 Task: Look for space in Palmarito Tochapán, Mexico from 10th July, 2023 to 15th July, 2023 for 7 adults in price range Rs.10000 to Rs.15000. Place can be entire place or shared room with 4 bedrooms having 7 beds and 4 bathrooms. Property type can be house, flat, guest house. Amenities needed are: wifi, TV, free parkinig on premises, gym, breakfast. Booking option can be shelf check-in. Required host language is English.
Action: Mouse moved to (428, 92)
Screenshot: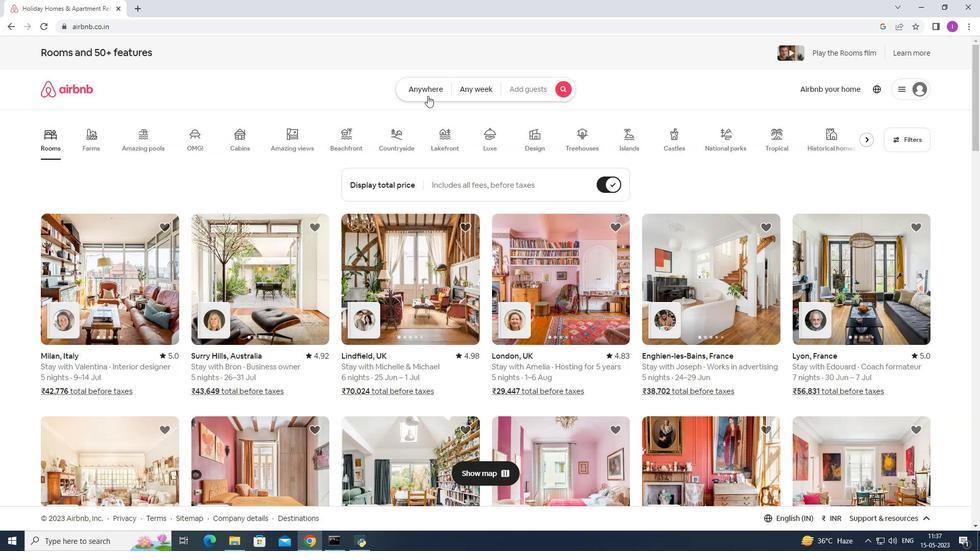 
Action: Mouse pressed left at (428, 92)
Screenshot: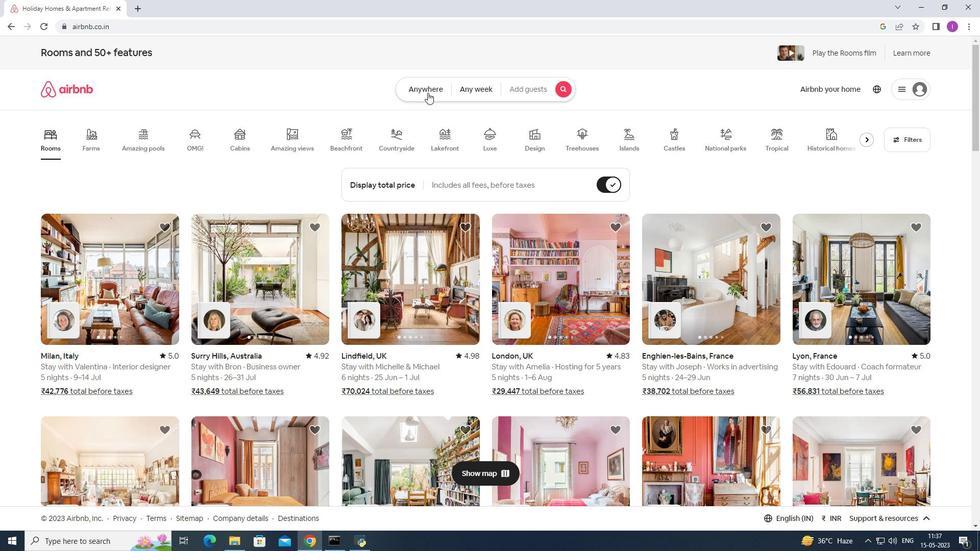 
Action: Mouse moved to (333, 130)
Screenshot: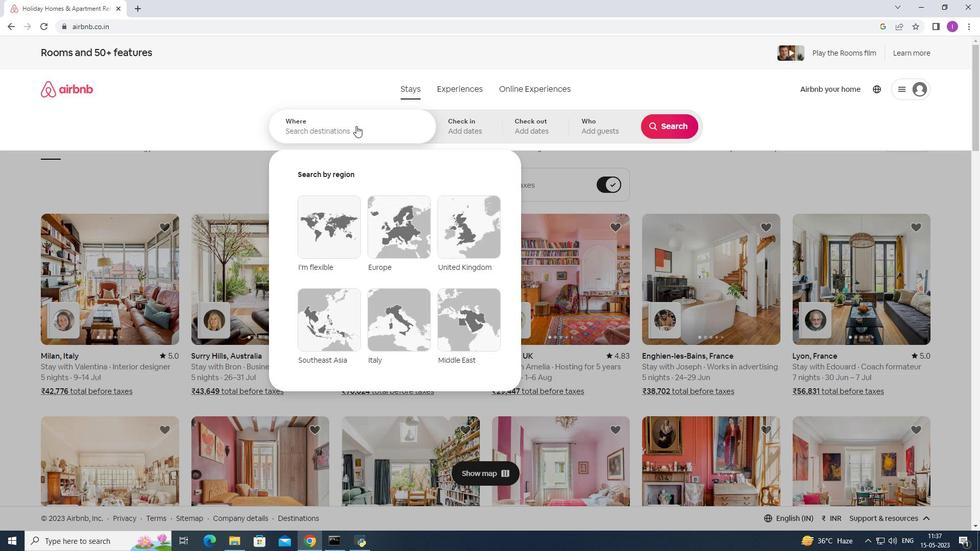 
Action: Mouse pressed left at (333, 130)
Screenshot: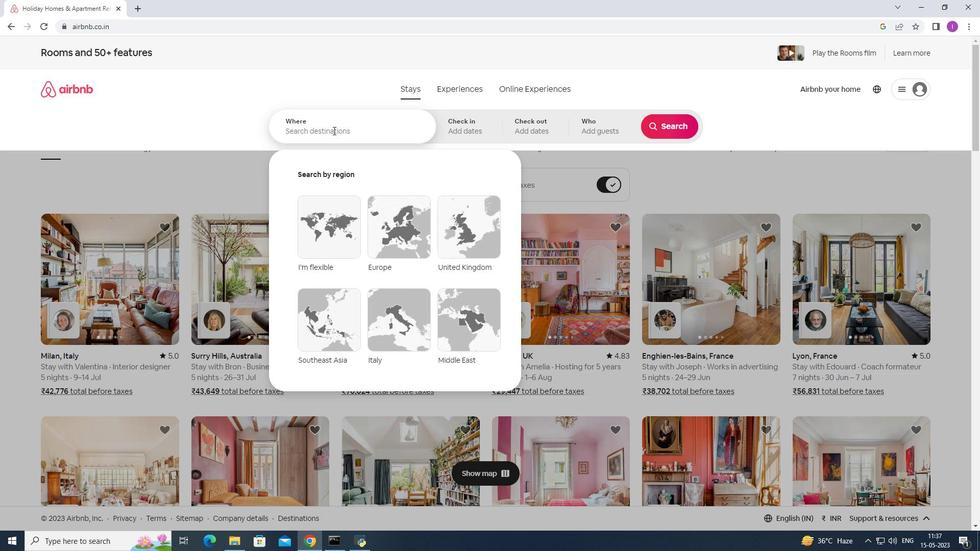 
Action: Key pressed <Key.shift>Palmarito<Key.space><Key.shift>Tochapan,<Key.shift>Maxico
Screenshot: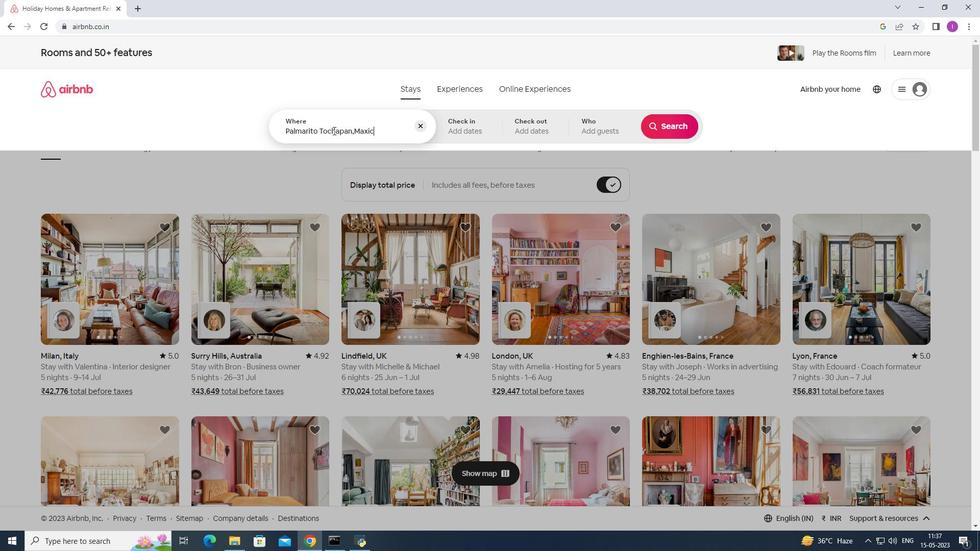 
Action: Mouse moved to (491, 125)
Screenshot: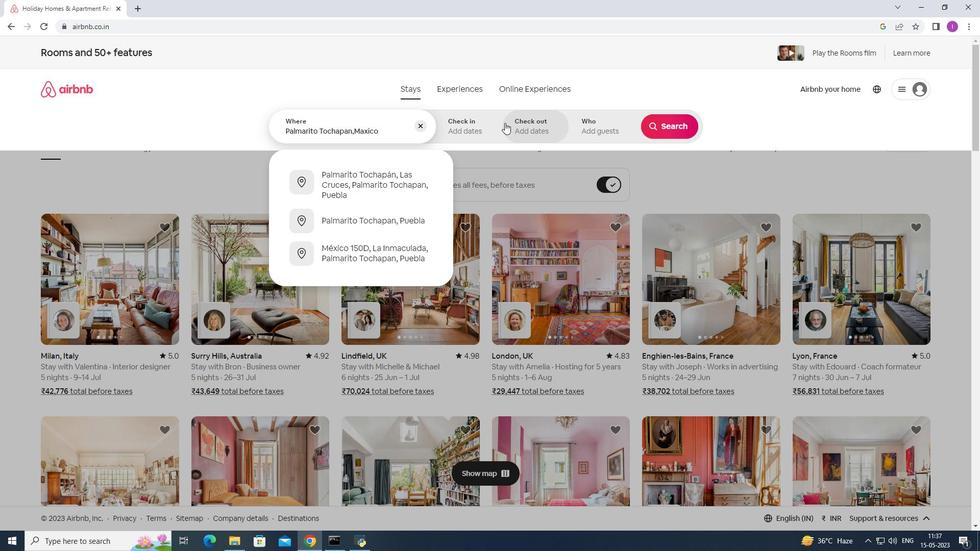 
Action: Mouse pressed left at (491, 125)
Screenshot: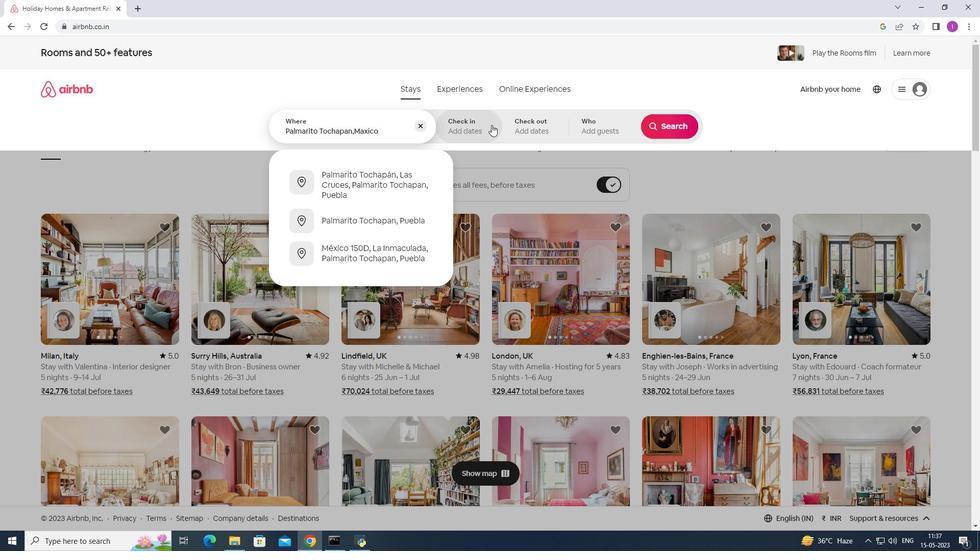 
Action: Mouse moved to (666, 200)
Screenshot: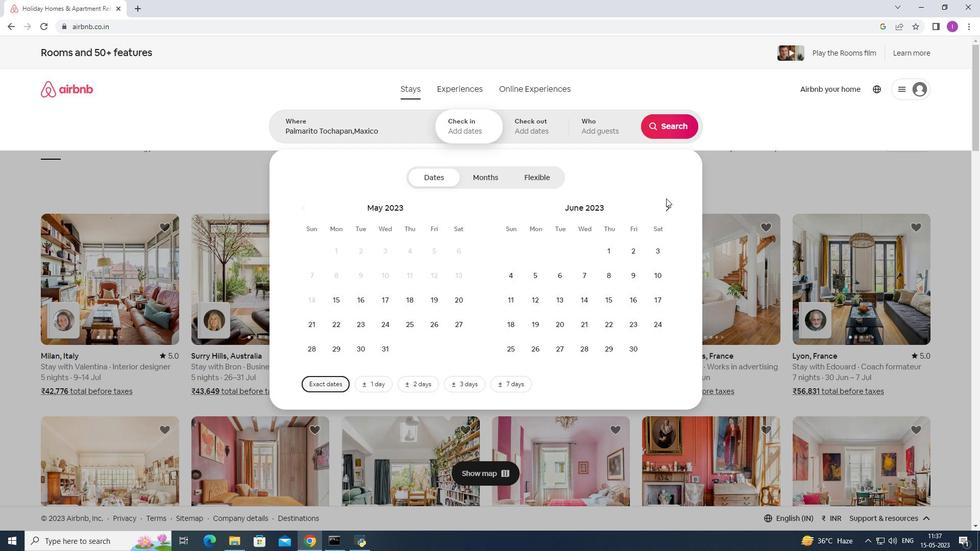 
Action: Mouse pressed left at (666, 200)
Screenshot: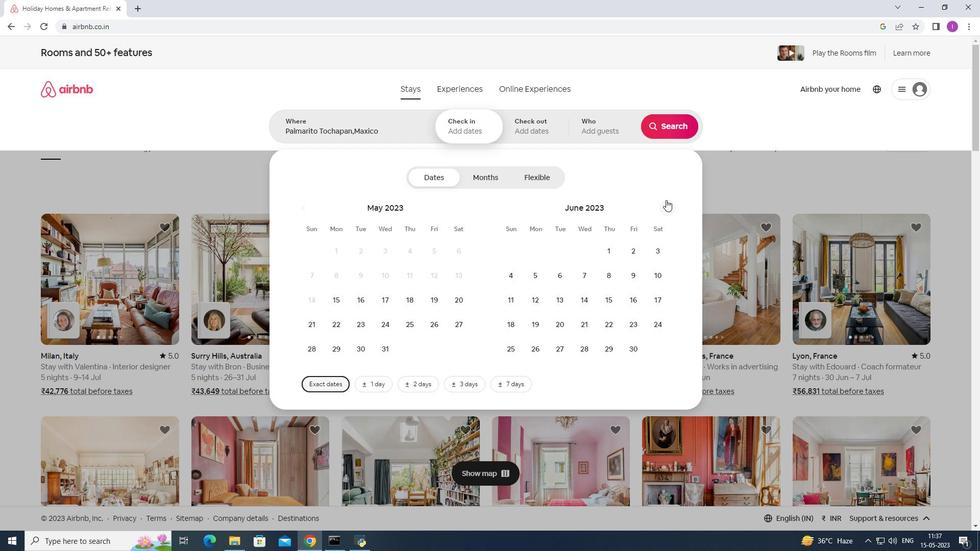 
Action: Mouse pressed left at (666, 200)
Screenshot: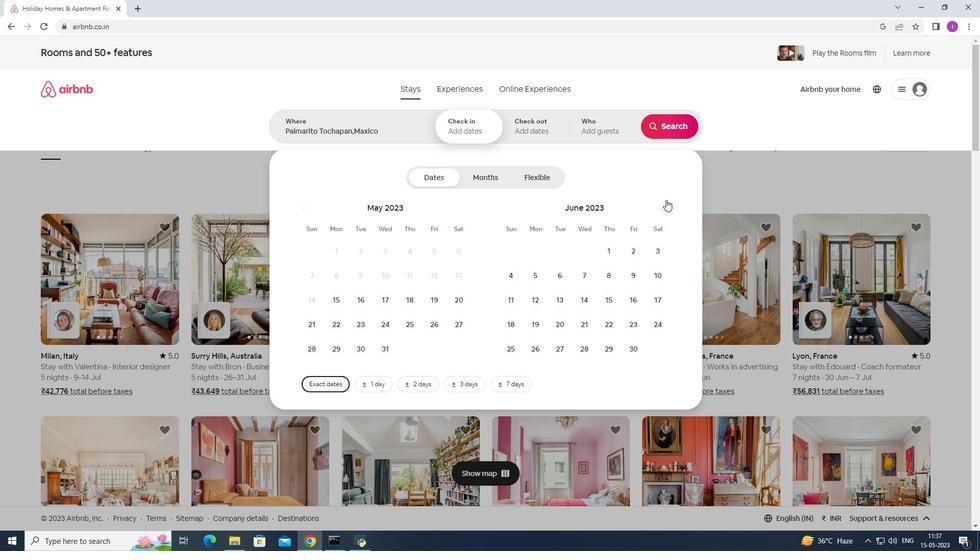 
Action: Mouse pressed left at (666, 200)
Screenshot: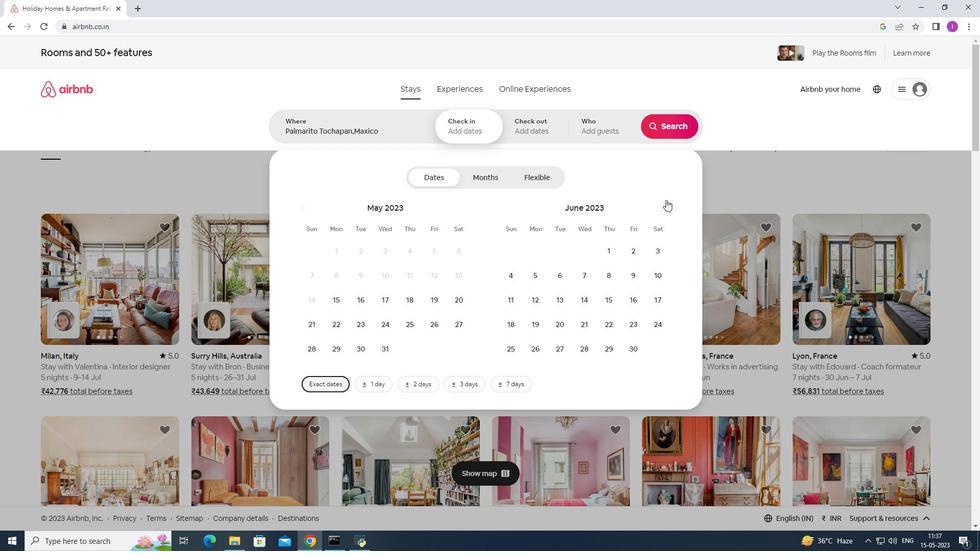 
Action: Mouse moved to (664, 210)
Screenshot: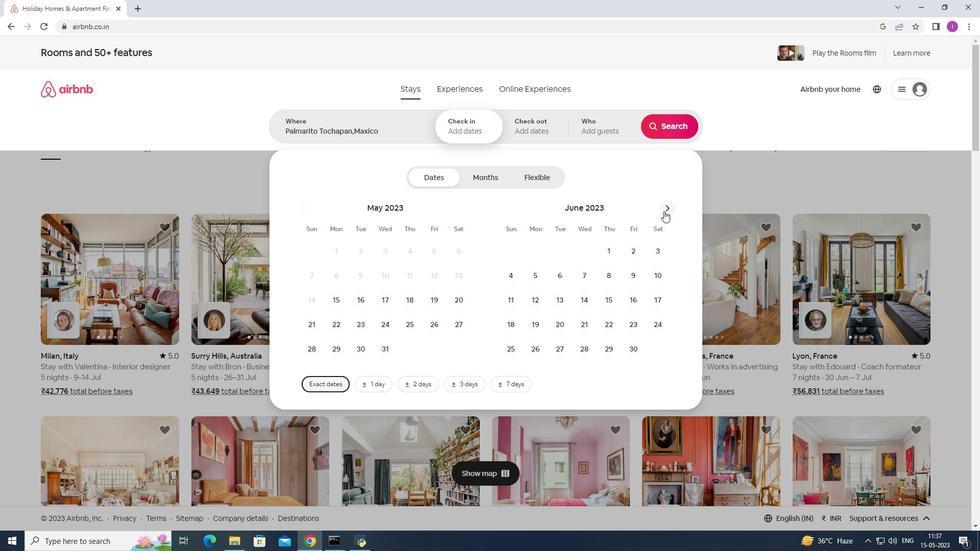 
Action: Mouse pressed left at (664, 210)
Screenshot: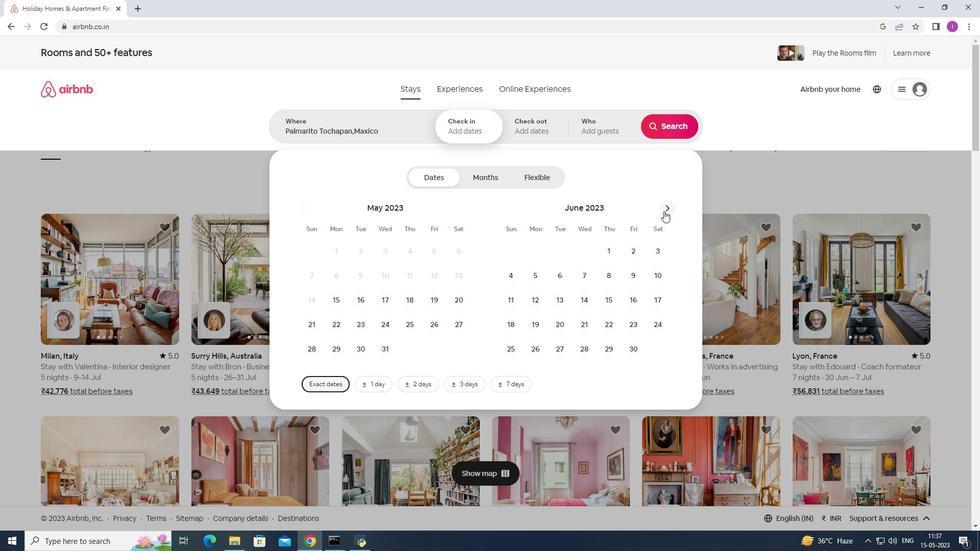 
Action: Mouse moved to (524, 295)
Screenshot: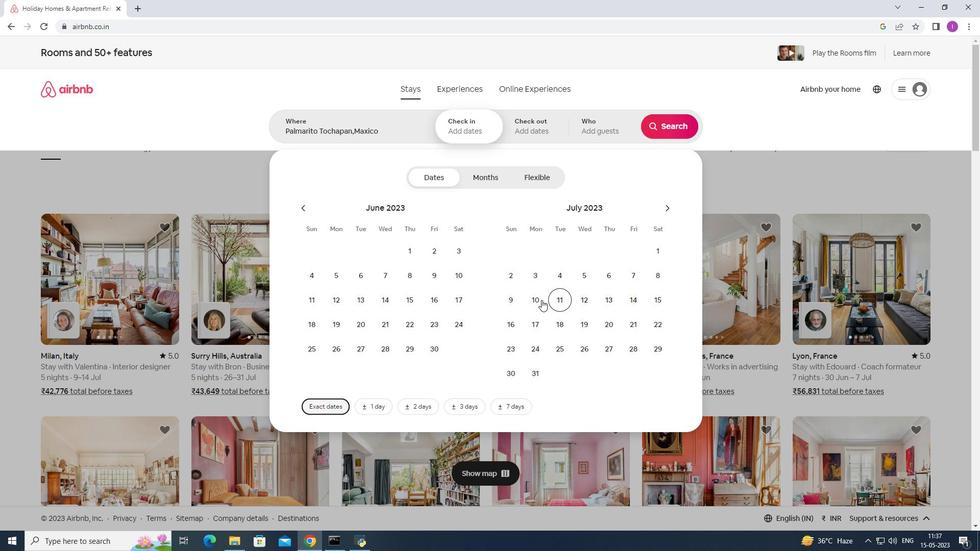
Action: Mouse pressed left at (524, 295)
Screenshot: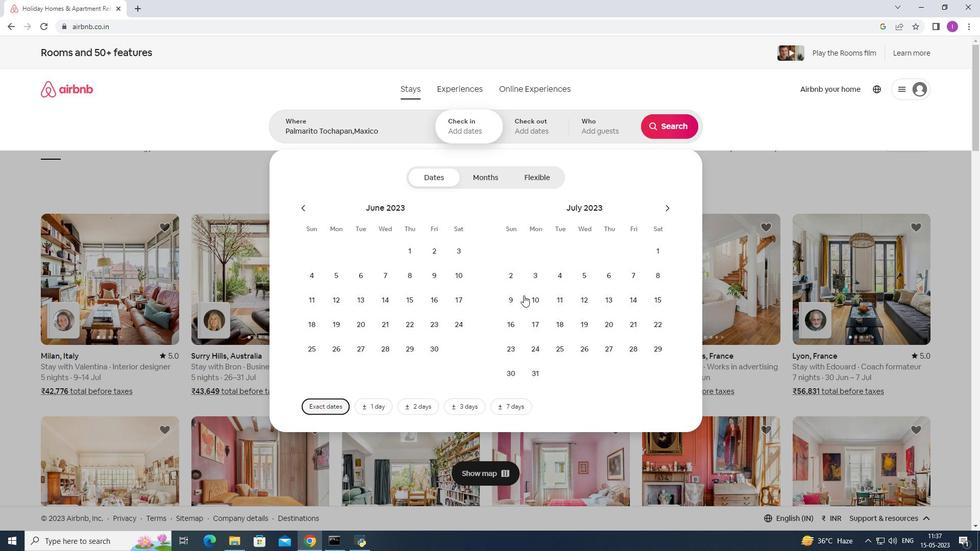 
Action: Mouse moved to (657, 302)
Screenshot: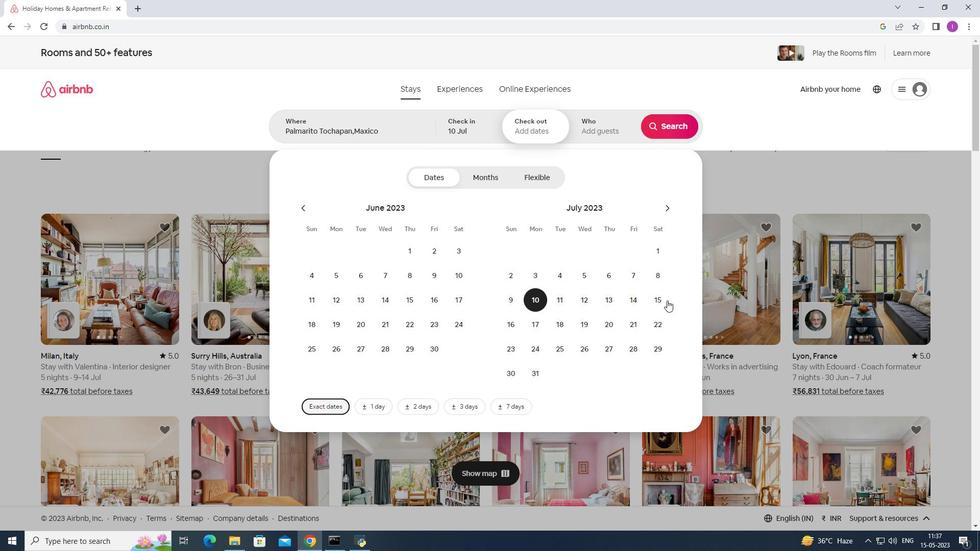 
Action: Mouse pressed left at (657, 302)
Screenshot: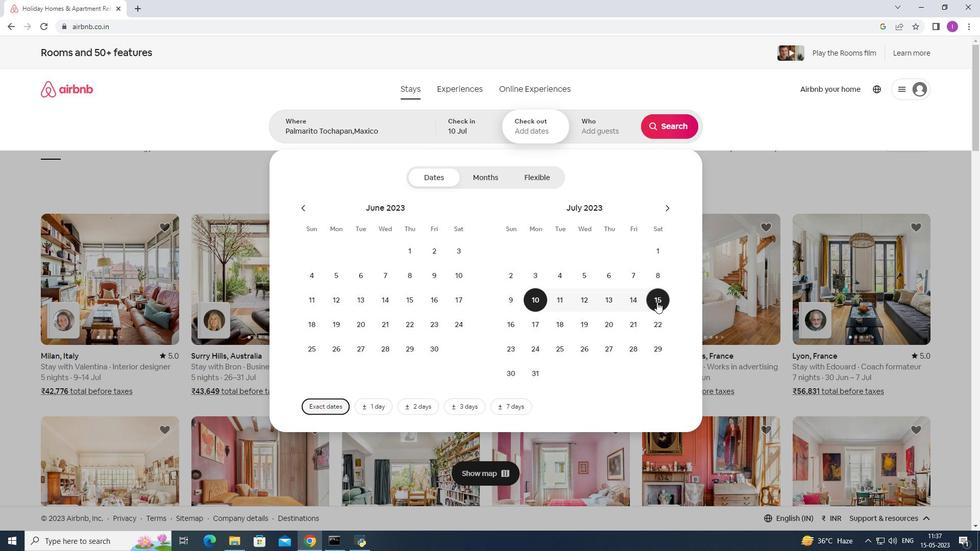 
Action: Mouse moved to (593, 133)
Screenshot: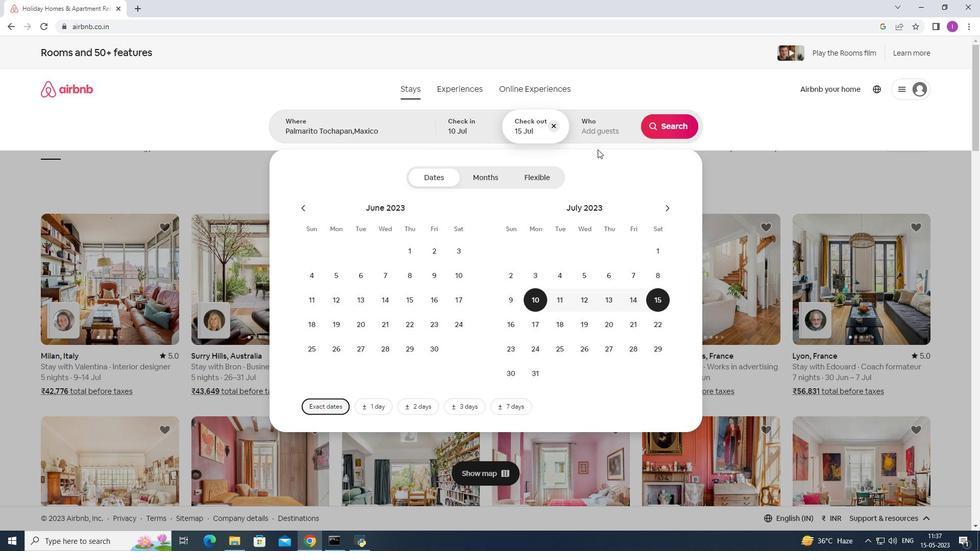 
Action: Mouse pressed left at (593, 133)
Screenshot: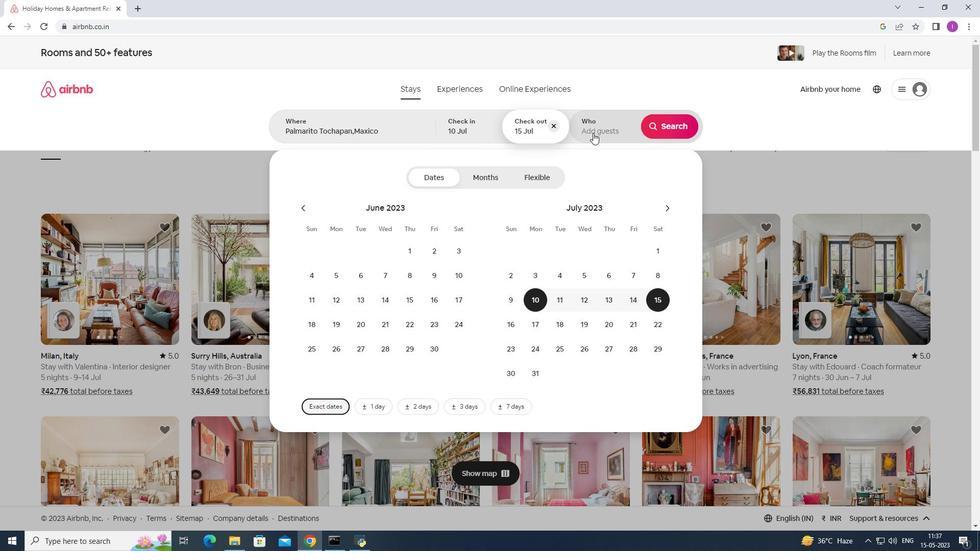 
Action: Mouse moved to (671, 180)
Screenshot: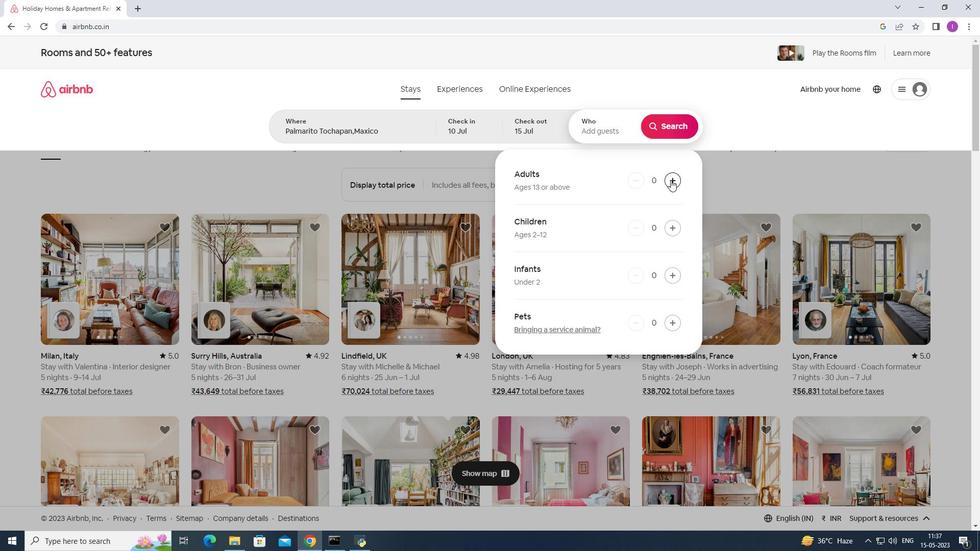 
Action: Mouse pressed left at (671, 180)
Screenshot: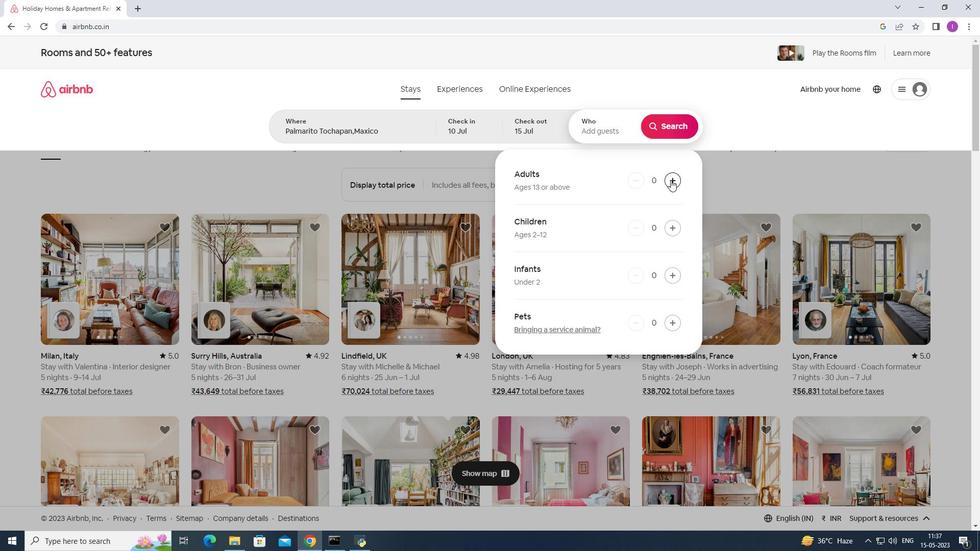
Action: Mouse pressed left at (671, 180)
Screenshot: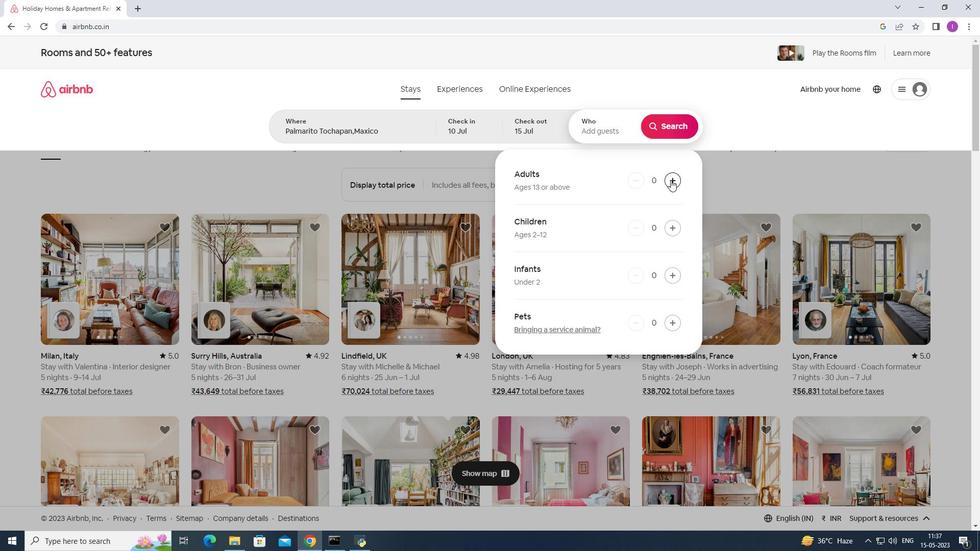 
Action: Mouse pressed left at (671, 180)
Screenshot: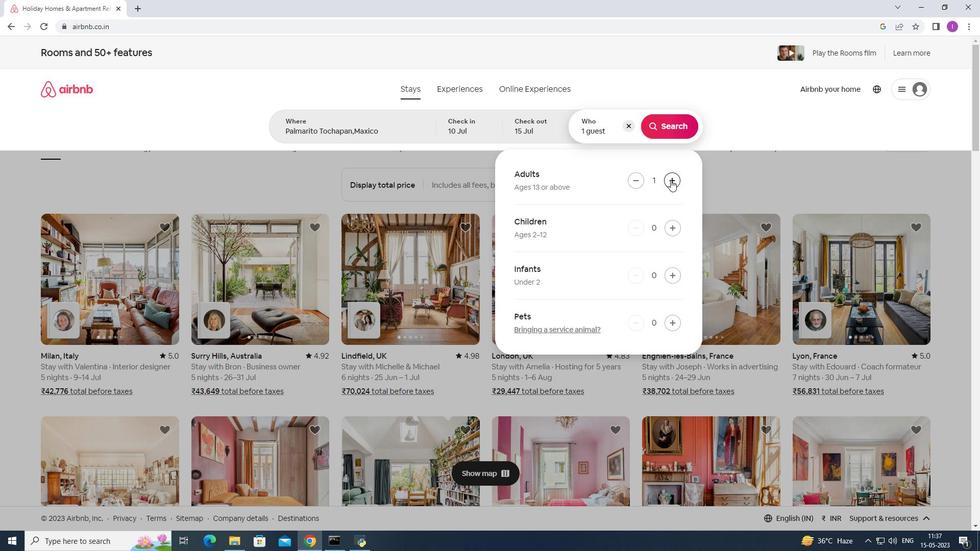 
Action: Mouse pressed left at (671, 180)
Screenshot: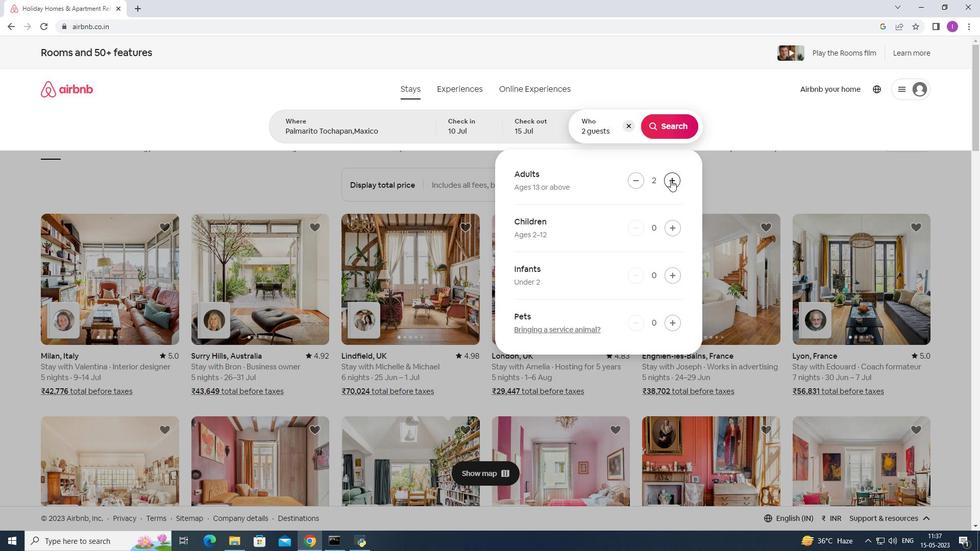 
Action: Mouse pressed left at (671, 180)
Screenshot: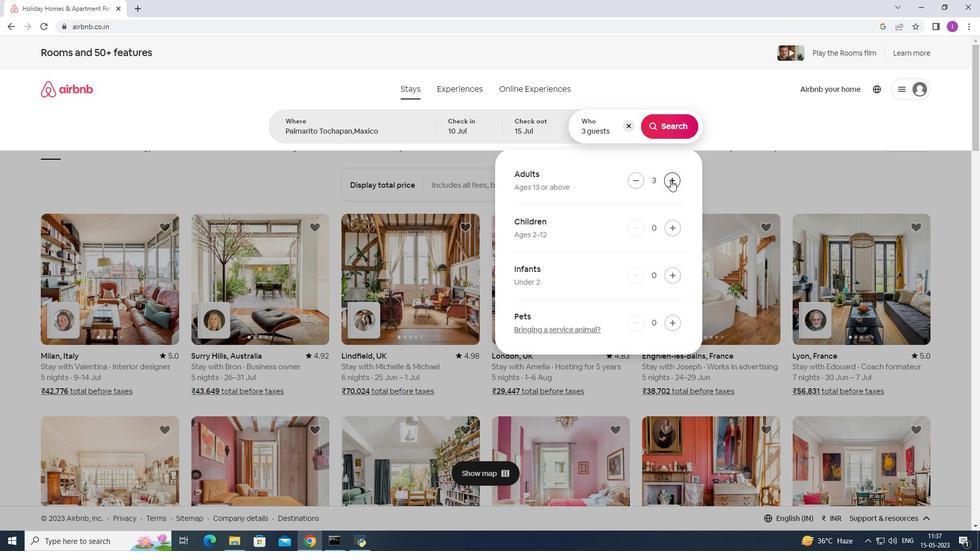 
Action: Mouse pressed left at (671, 180)
Screenshot: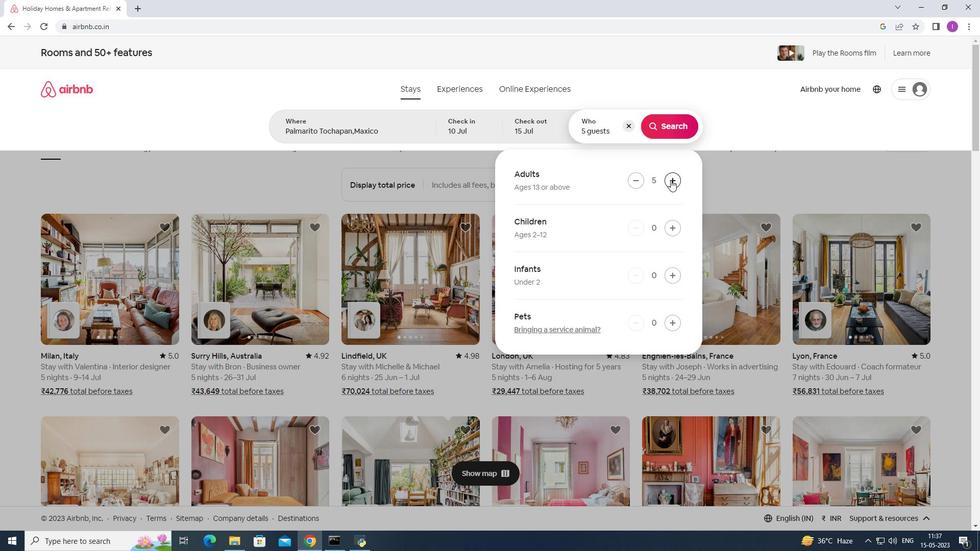 
Action: Mouse pressed left at (671, 180)
Screenshot: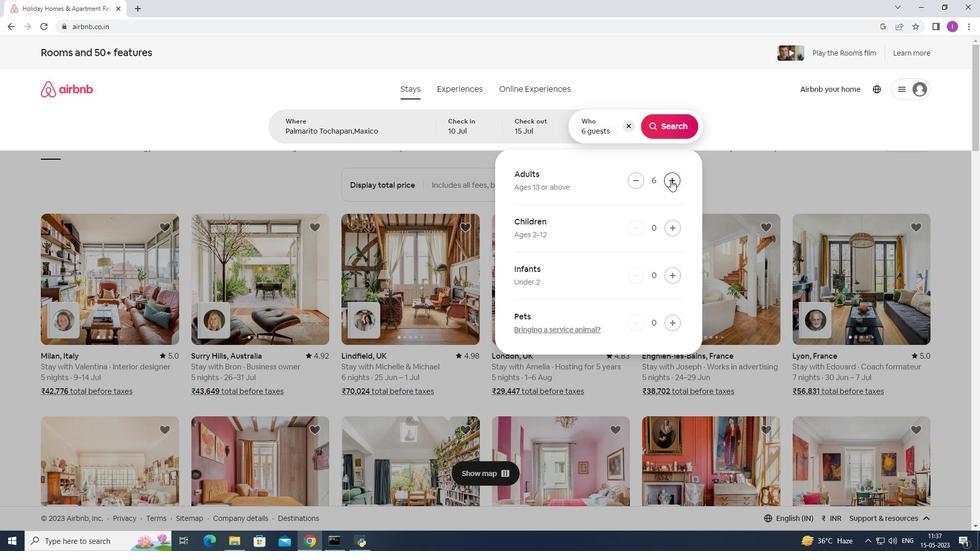 
Action: Mouse moved to (661, 127)
Screenshot: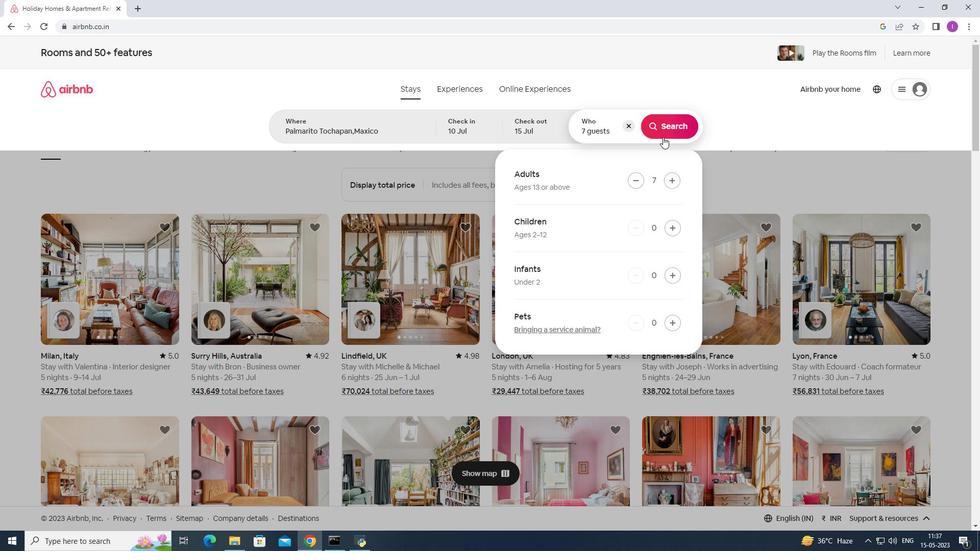 
Action: Mouse pressed left at (661, 127)
Screenshot: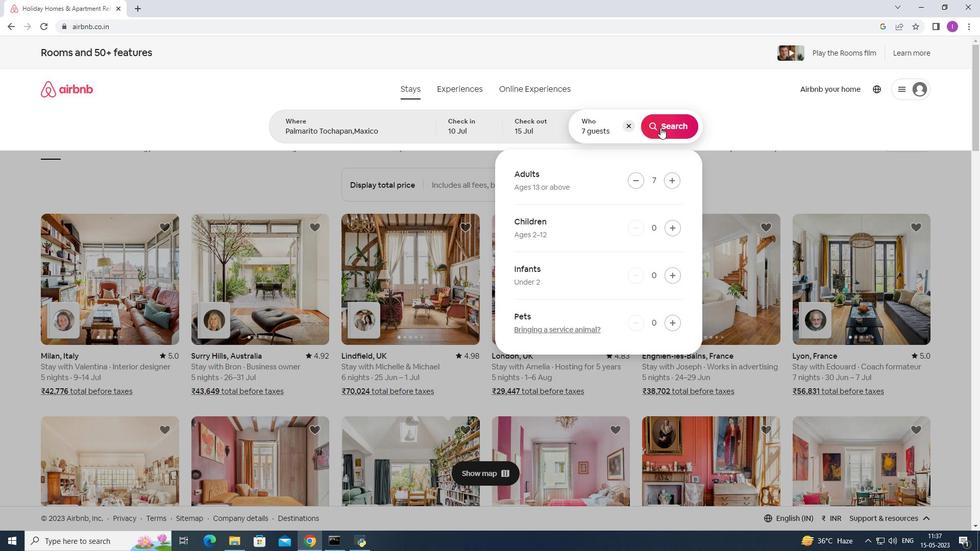 
Action: Mouse moved to (946, 99)
Screenshot: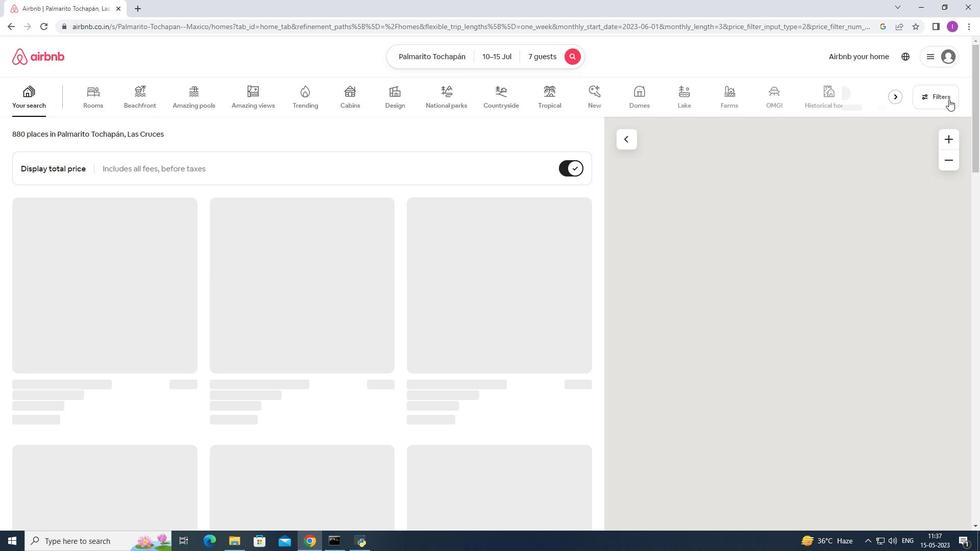 
Action: Mouse pressed left at (946, 99)
Screenshot: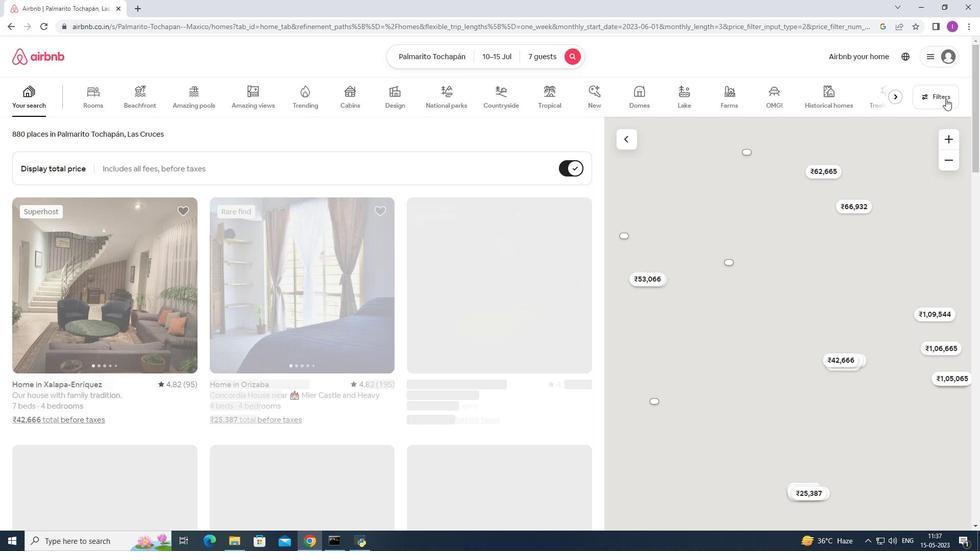 
Action: Mouse moved to (562, 344)
Screenshot: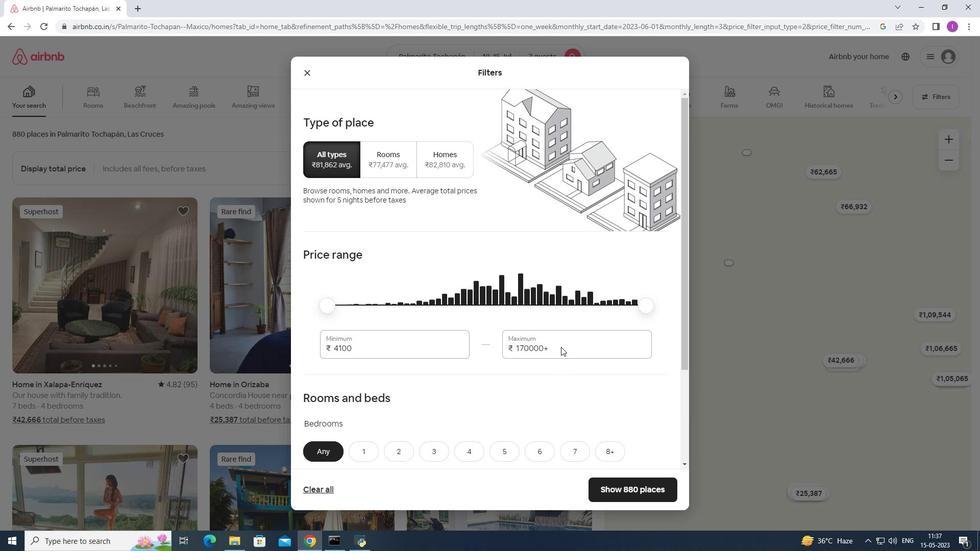 
Action: Mouse pressed left at (562, 344)
Screenshot: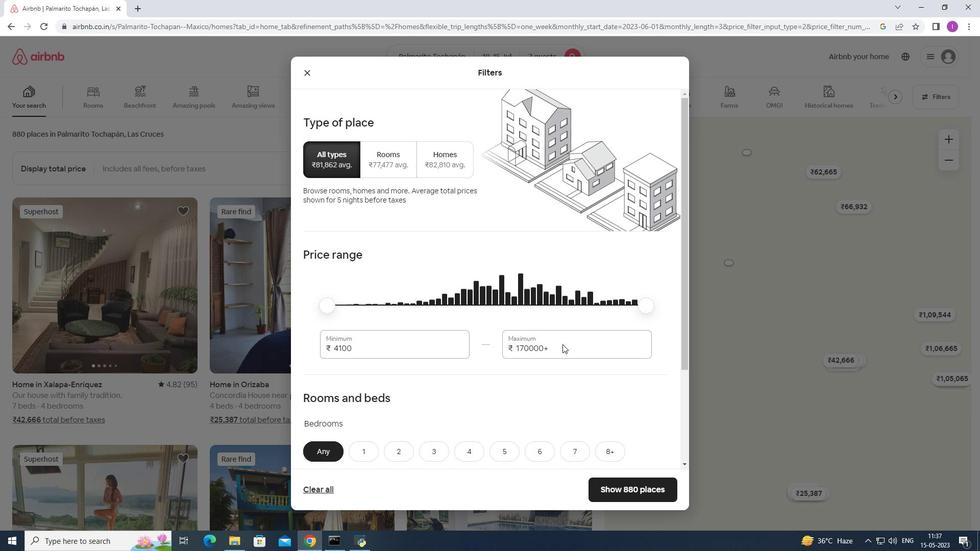 
Action: Mouse moved to (611, 359)
Screenshot: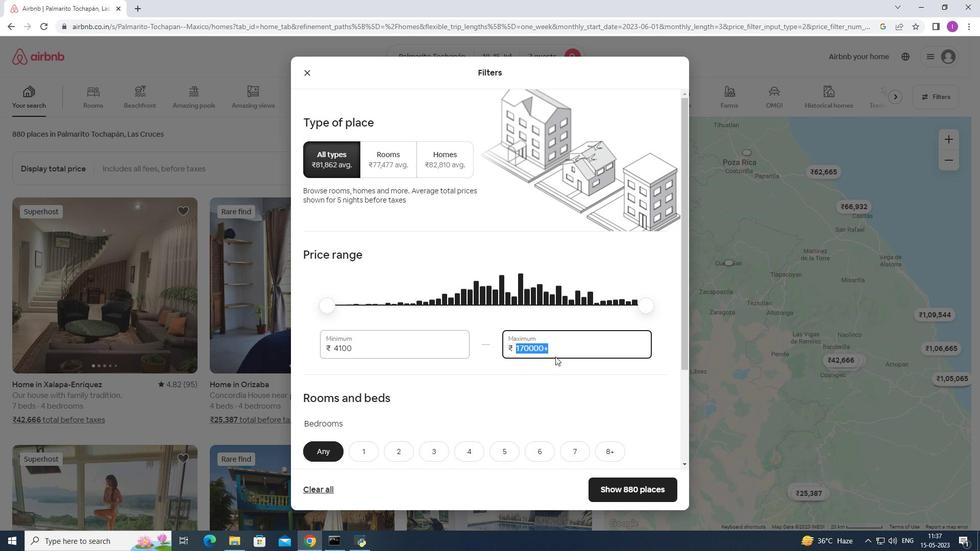 
Action: Key pressed 15000
Screenshot: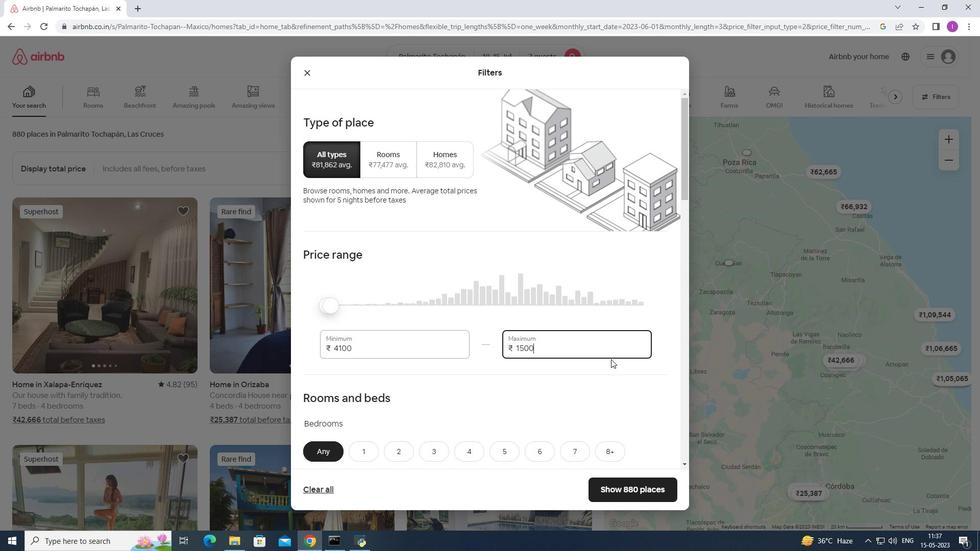 
Action: Mouse moved to (357, 346)
Screenshot: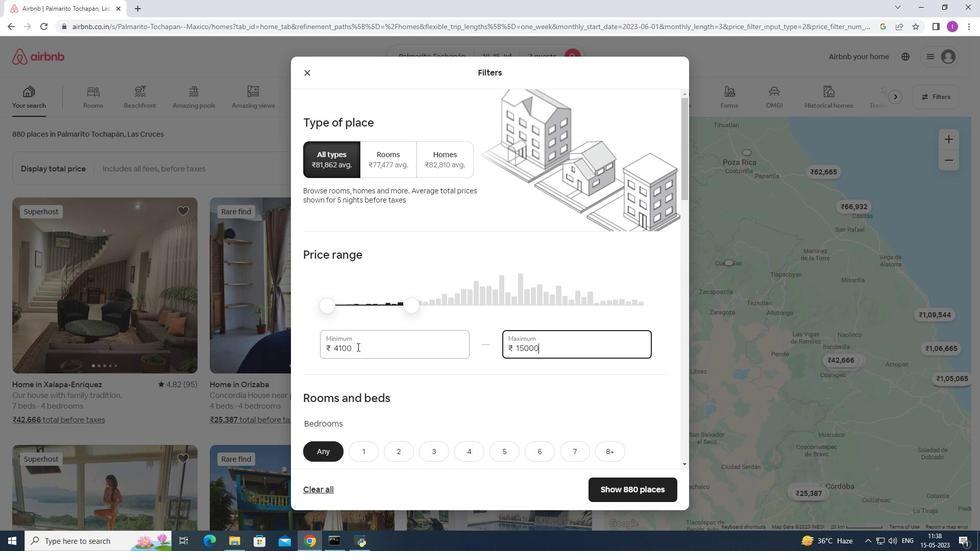 
Action: Mouse pressed left at (357, 346)
Screenshot: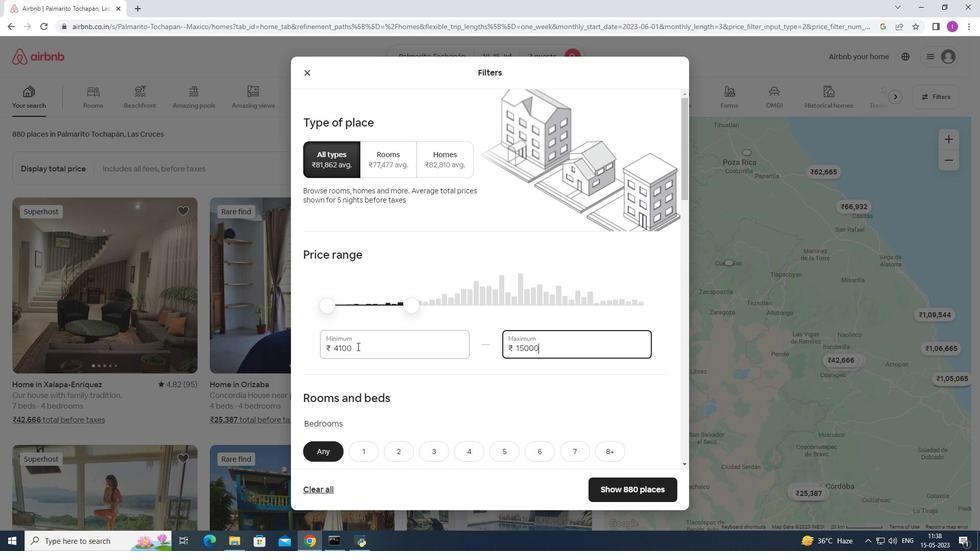 
Action: Mouse moved to (404, 346)
Screenshot: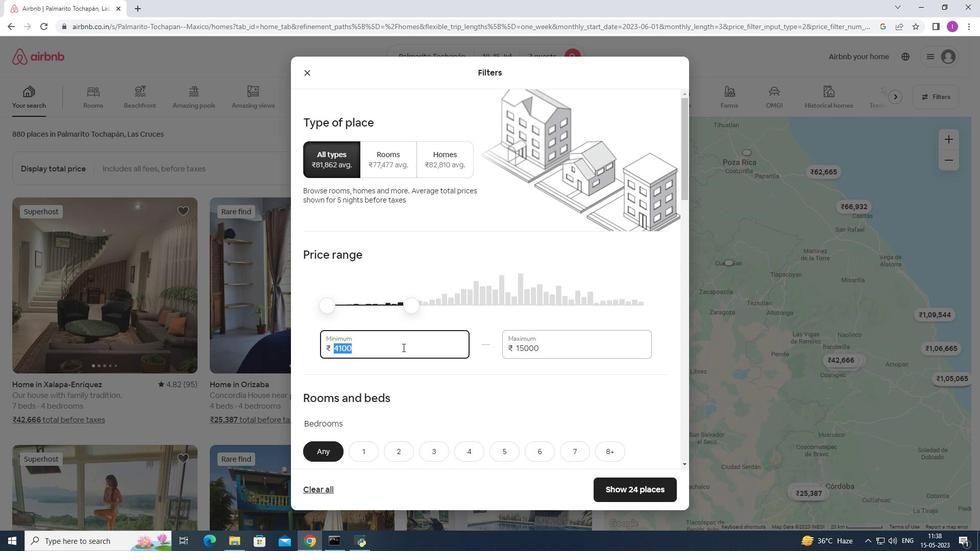 
Action: Key pressed 10
Screenshot: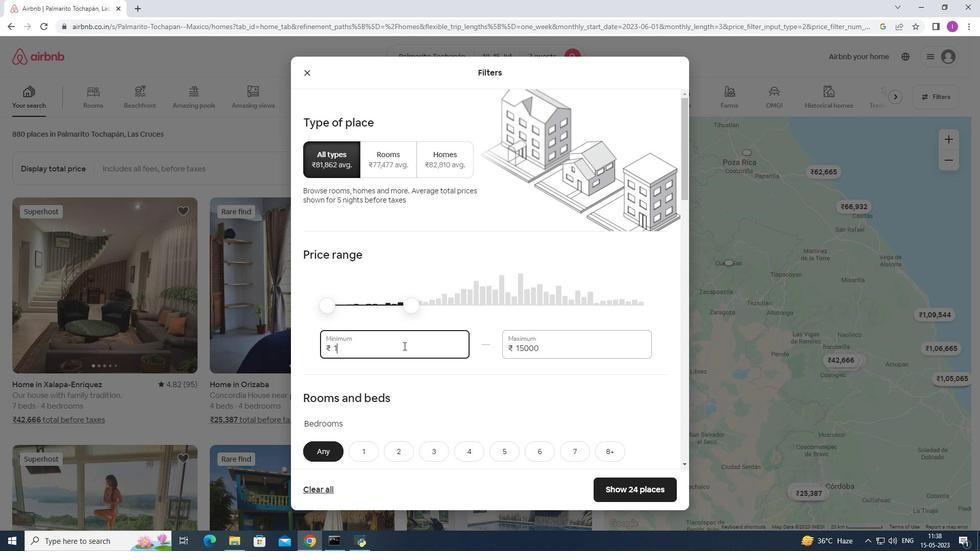 
Action: Mouse moved to (404, 345)
Screenshot: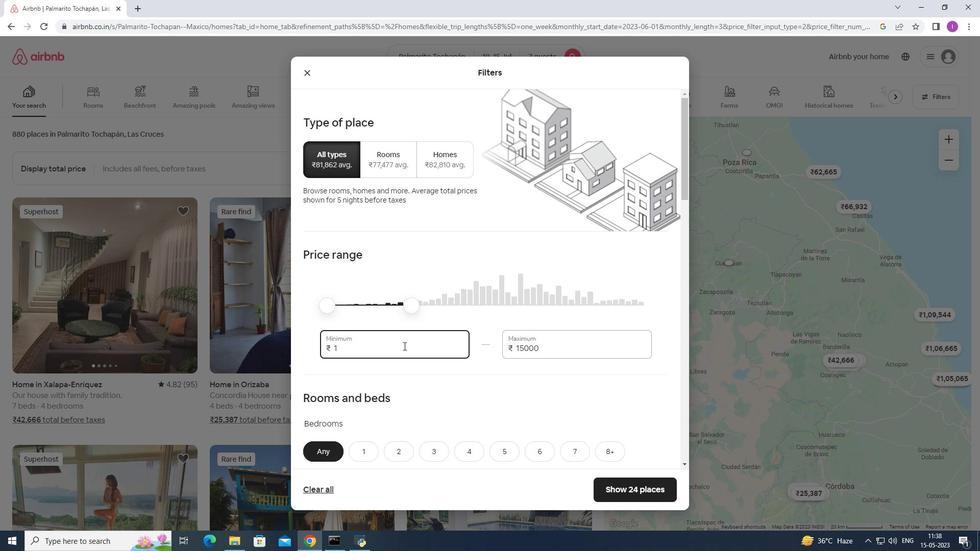 
Action: Key pressed 0
Screenshot: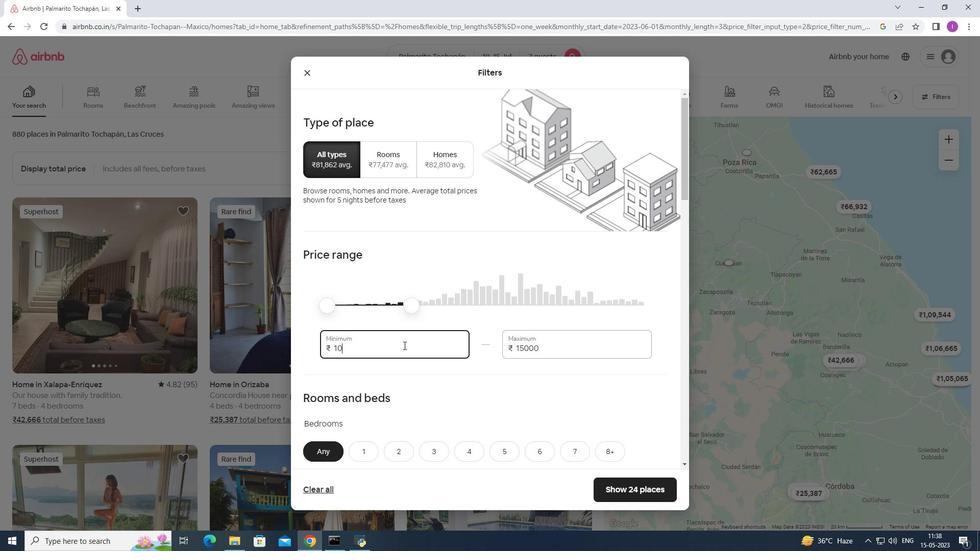 
Action: Mouse moved to (404, 343)
Screenshot: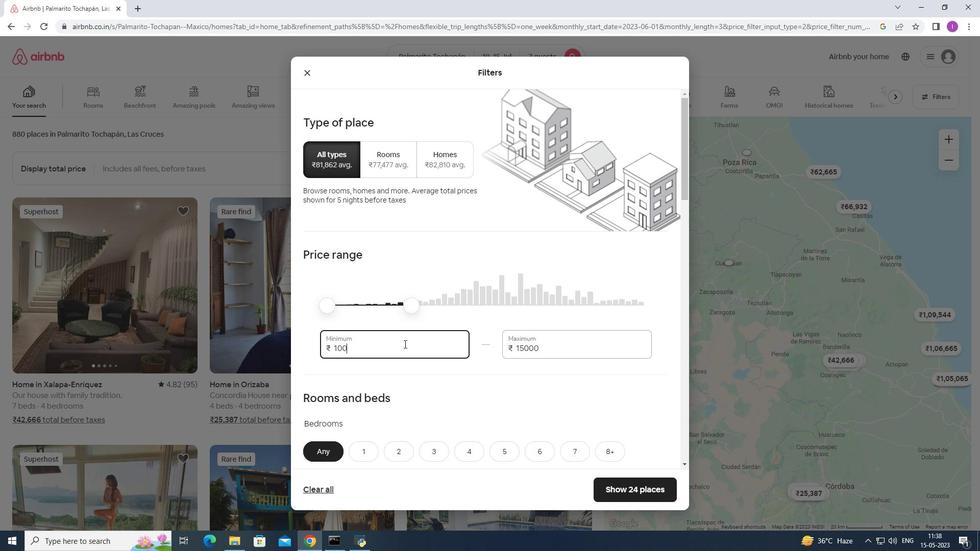 
Action: Key pressed 0
Screenshot: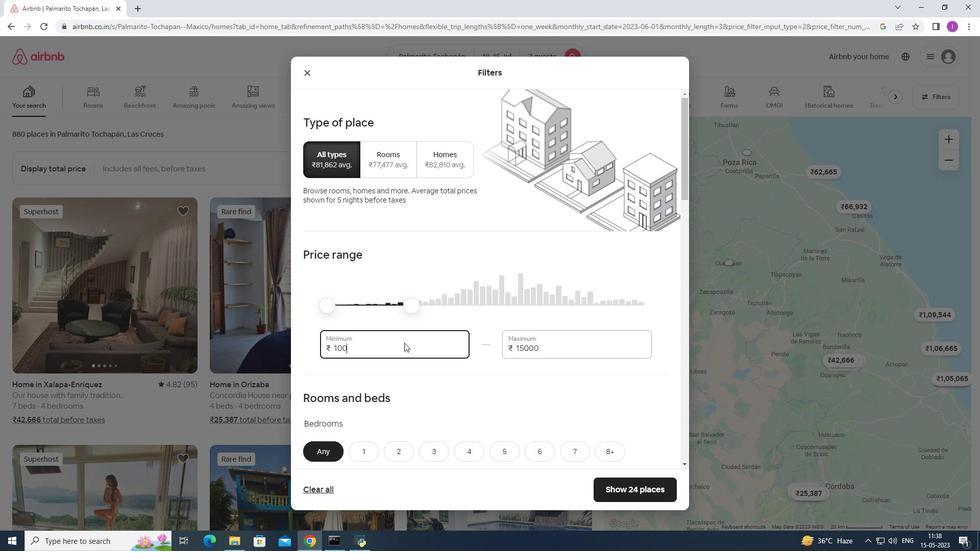 
Action: Mouse moved to (398, 354)
Screenshot: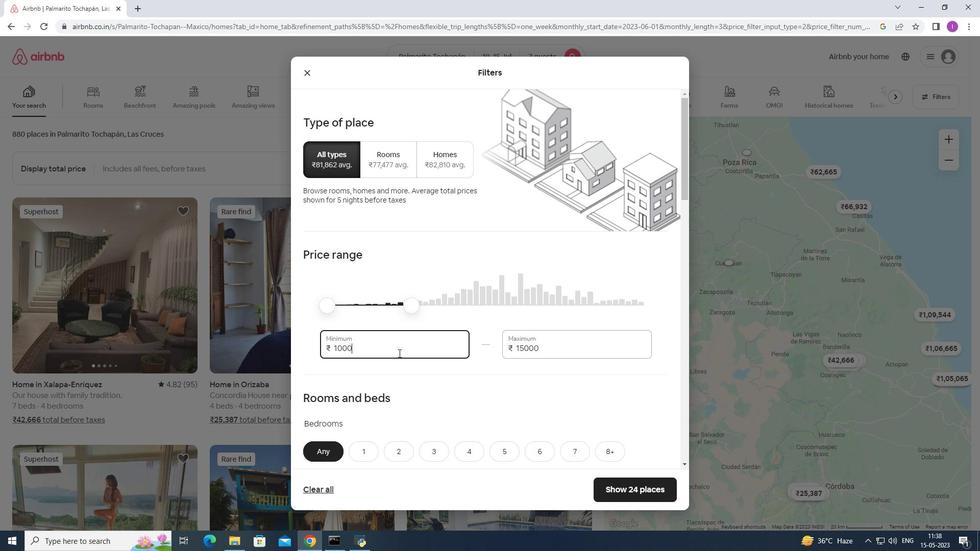 
Action: Key pressed 0
Screenshot: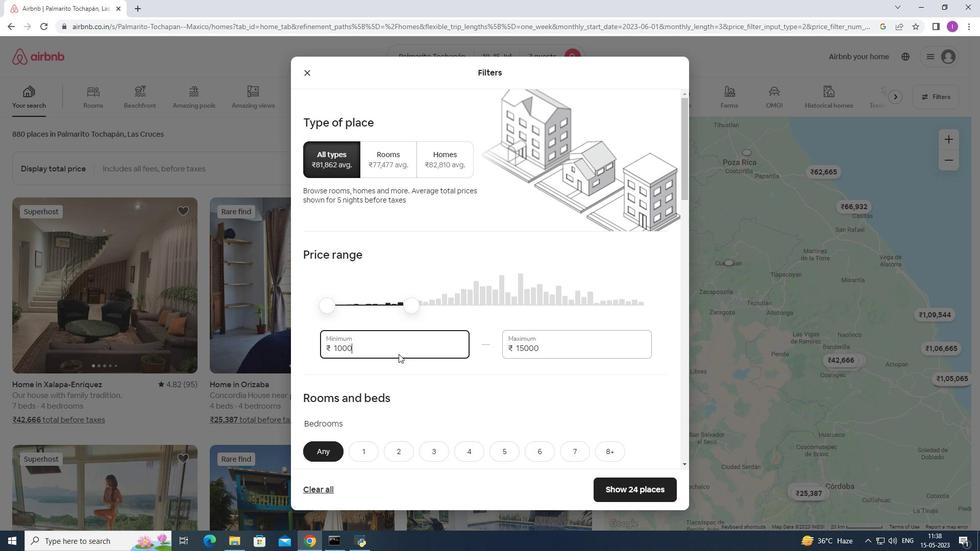 
Action: Mouse moved to (403, 369)
Screenshot: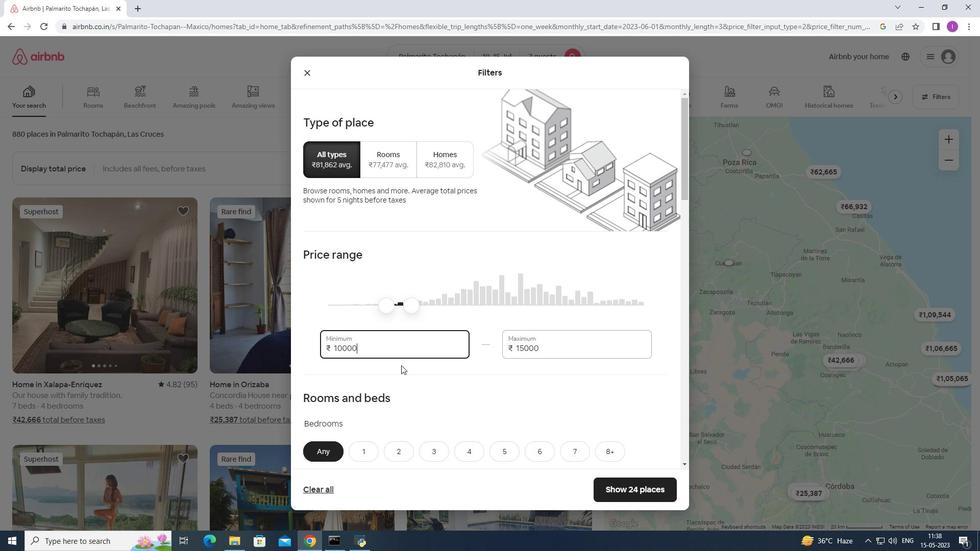 
Action: Mouse scrolled (403, 369) with delta (0, 0)
Screenshot: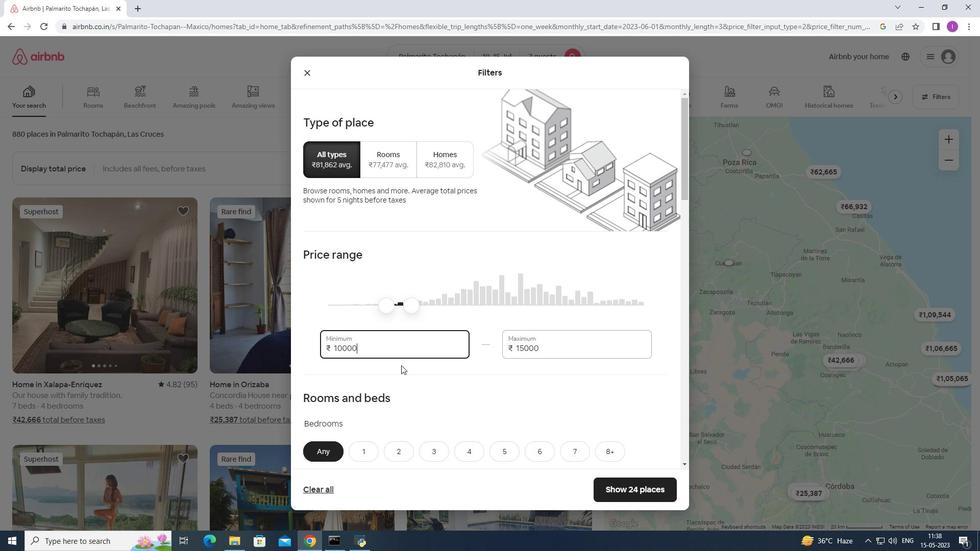 
Action: Mouse scrolled (403, 369) with delta (0, 0)
Screenshot: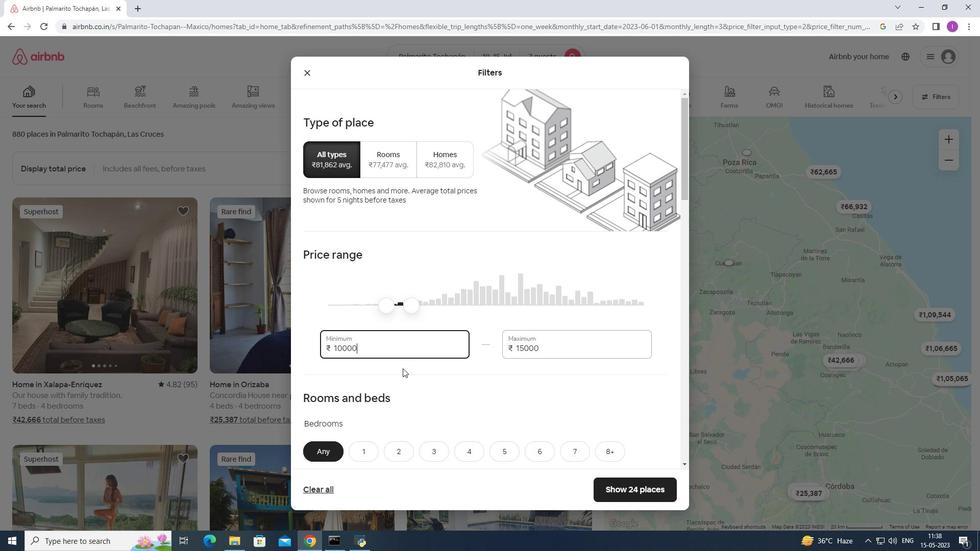 
Action: Mouse scrolled (403, 369) with delta (0, 0)
Screenshot: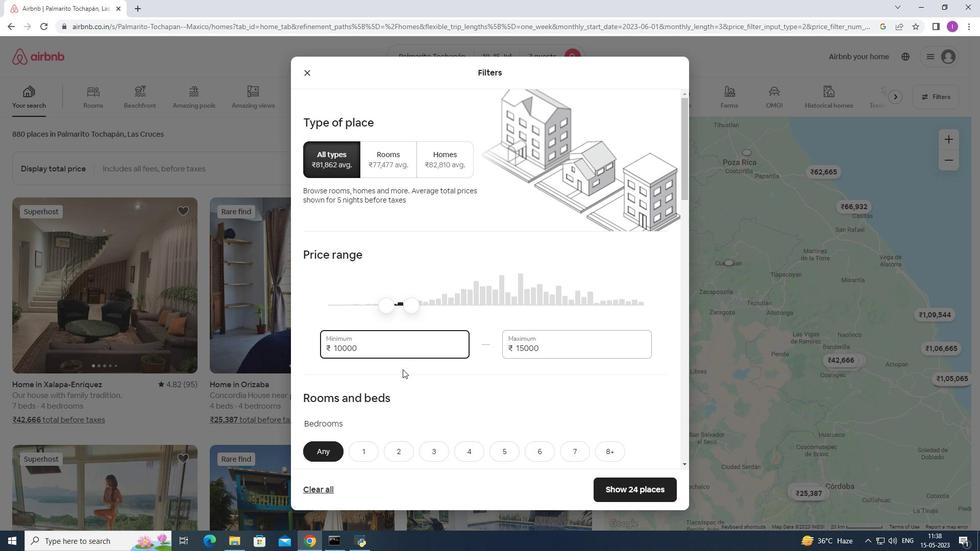 
Action: Mouse moved to (460, 297)
Screenshot: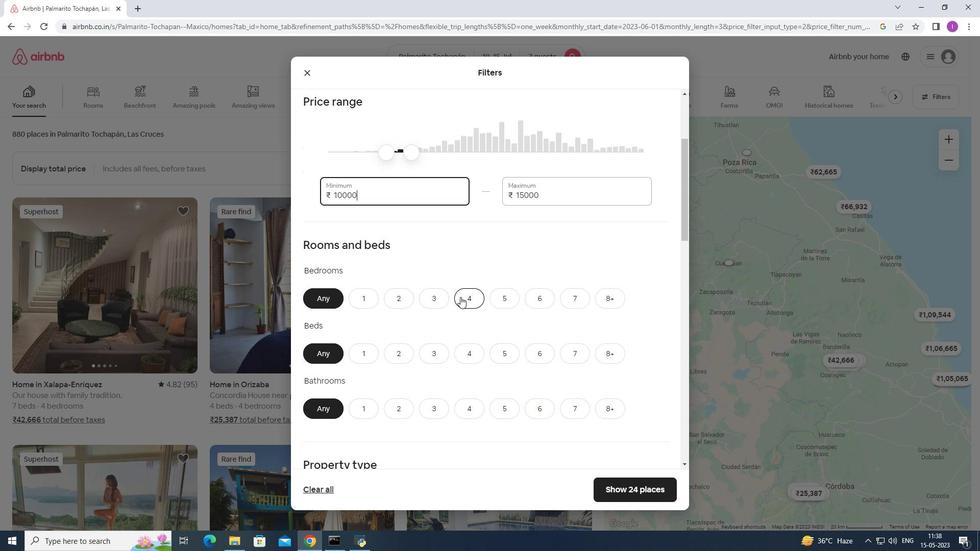 
Action: Mouse pressed left at (460, 297)
Screenshot: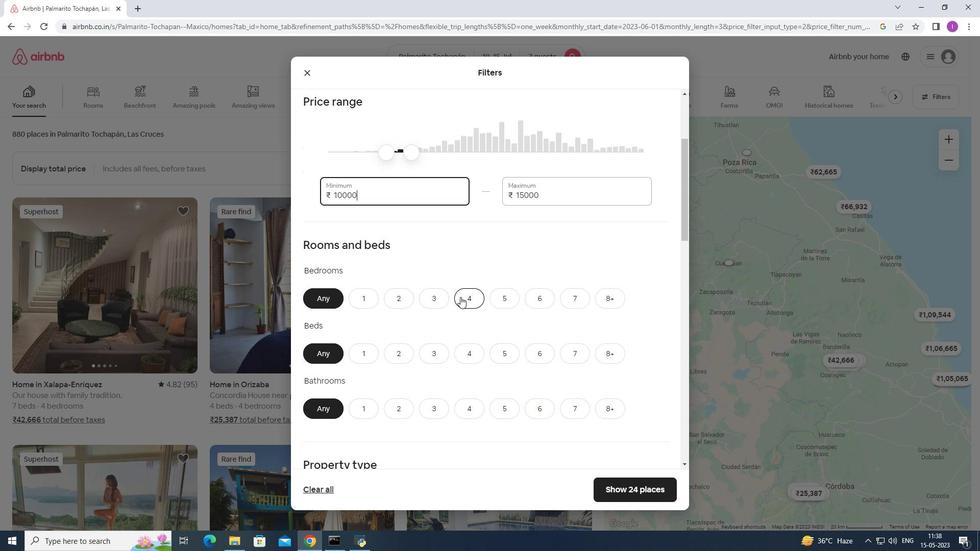 
Action: Mouse moved to (585, 355)
Screenshot: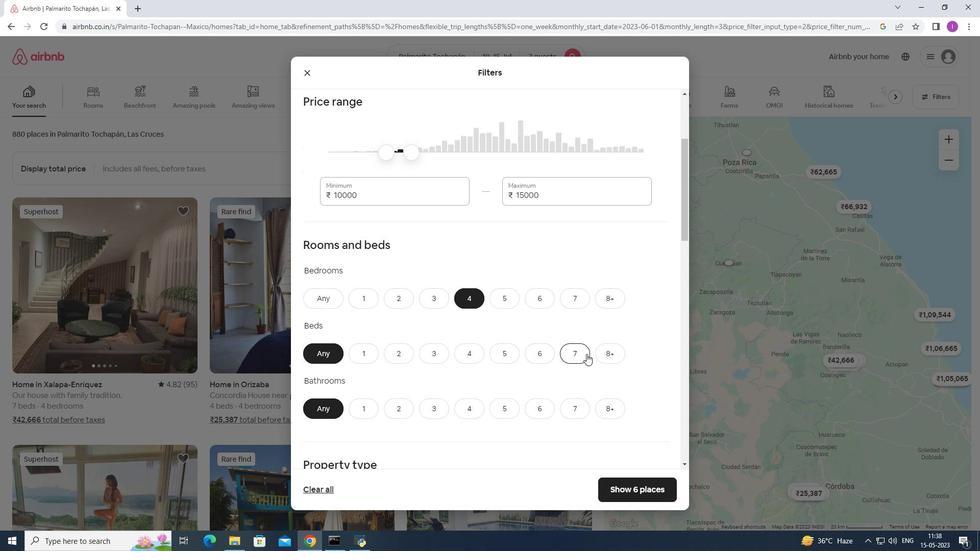 
Action: Mouse pressed left at (585, 355)
Screenshot: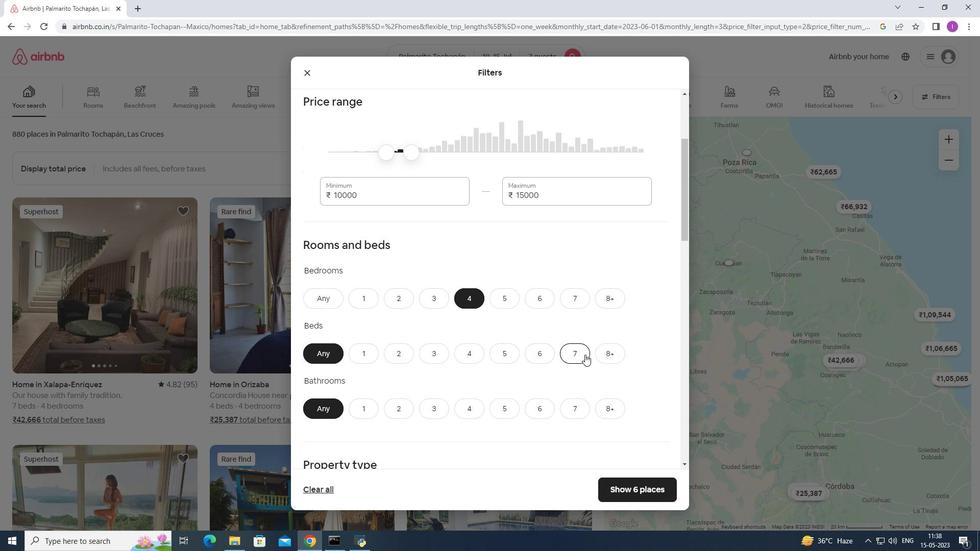 
Action: Mouse moved to (469, 399)
Screenshot: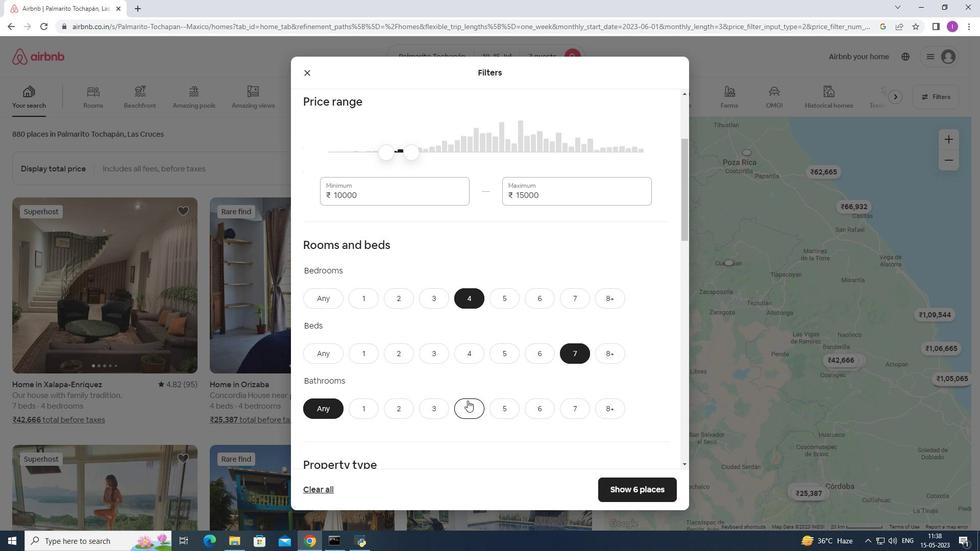 
Action: Mouse pressed left at (469, 399)
Screenshot: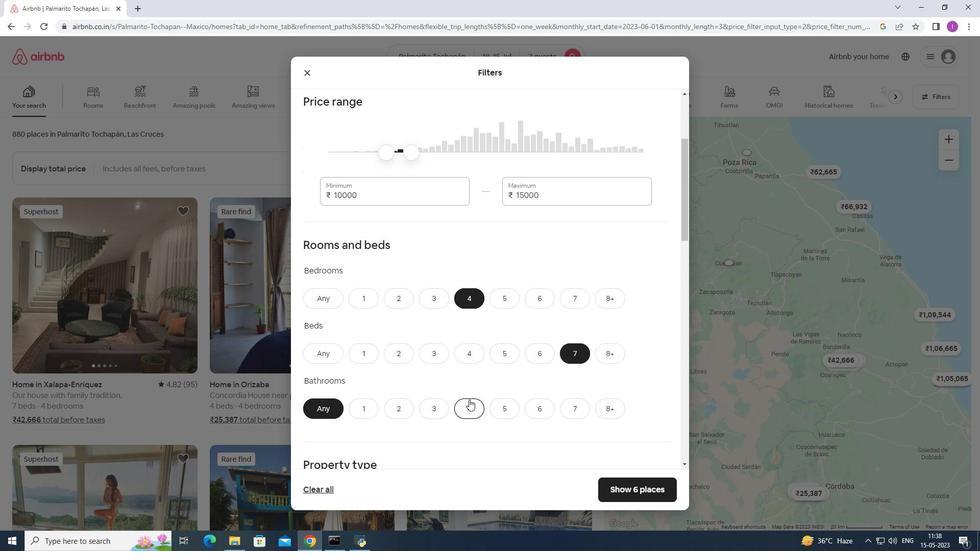 
Action: Mouse moved to (459, 405)
Screenshot: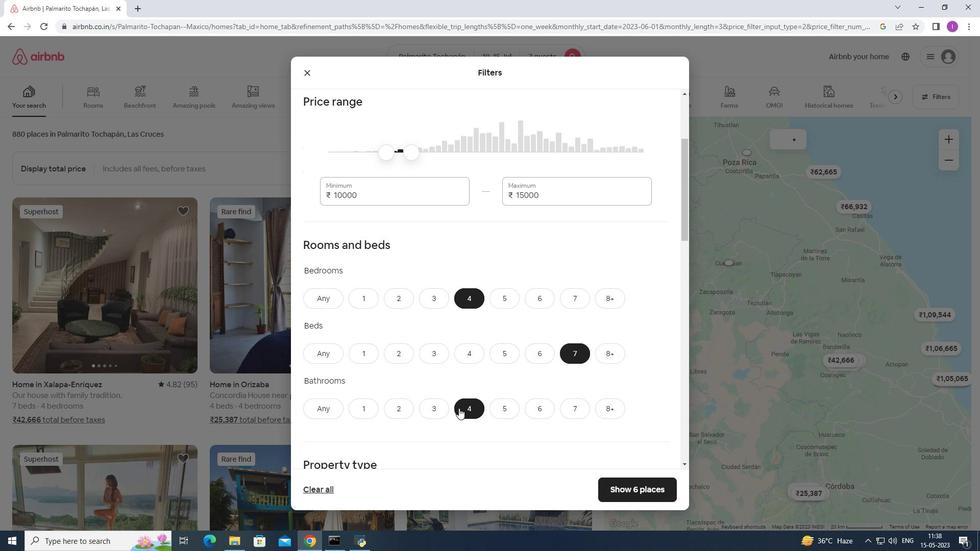 
Action: Mouse scrolled (459, 404) with delta (0, 0)
Screenshot: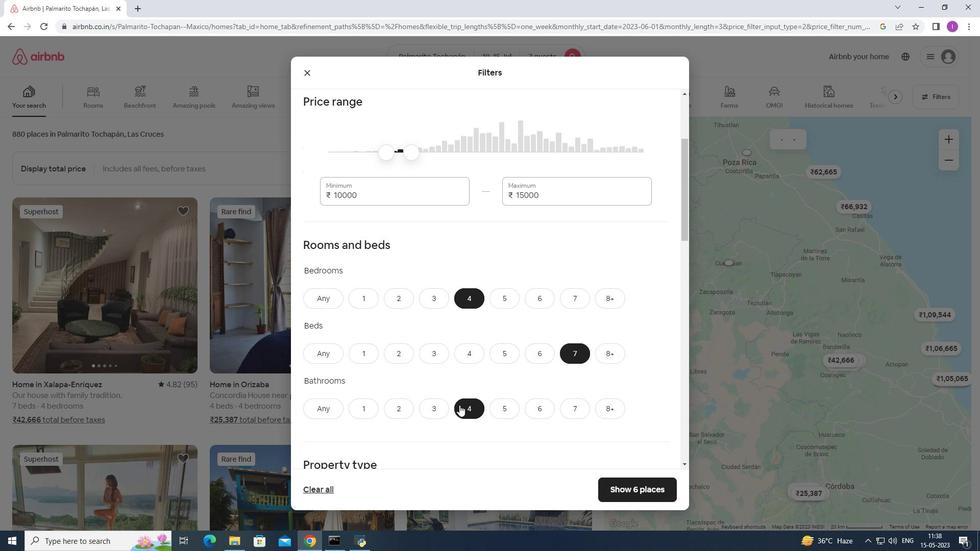 
Action: Mouse scrolled (459, 404) with delta (0, 0)
Screenshot: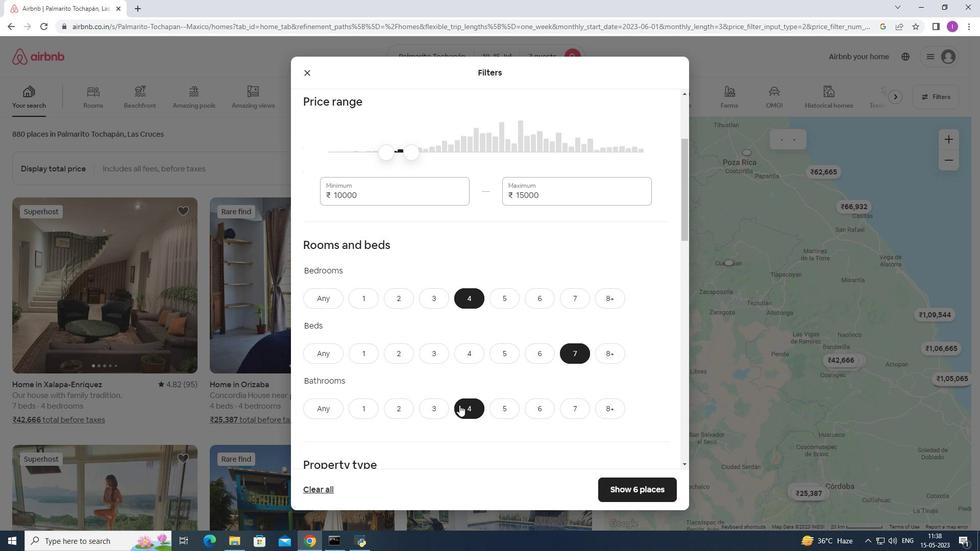 
Action: Mouse scrolled (459, 404) with delta (0, 0)
Screenshot: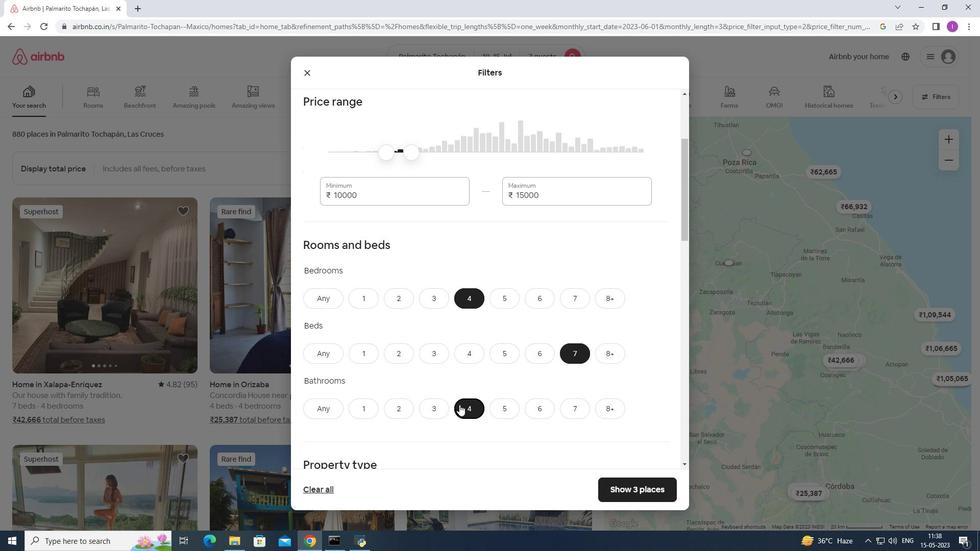 
Action: Mouse scrolled (459, 404) with delta (0, 0)
Screenshot: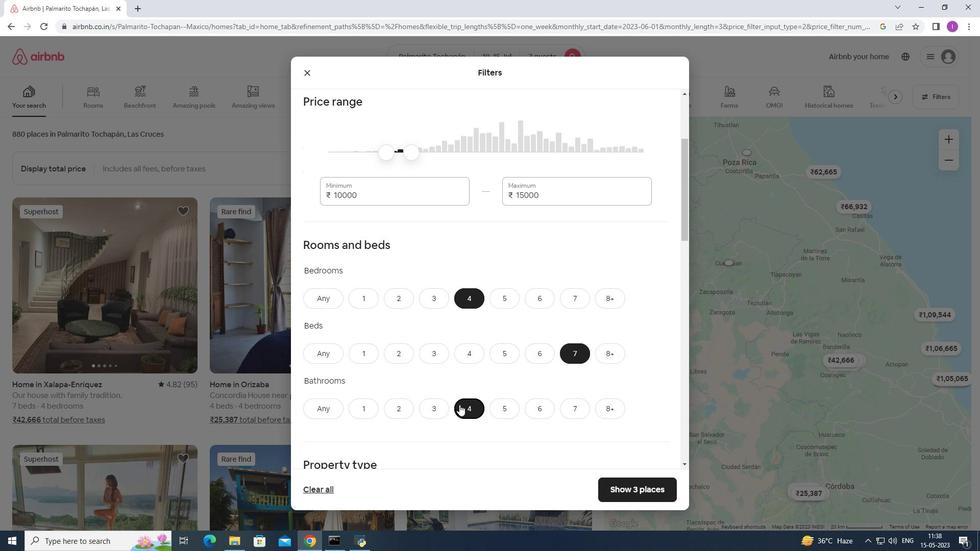 
Action: Mouse moved to (350, 314)
Screenshot: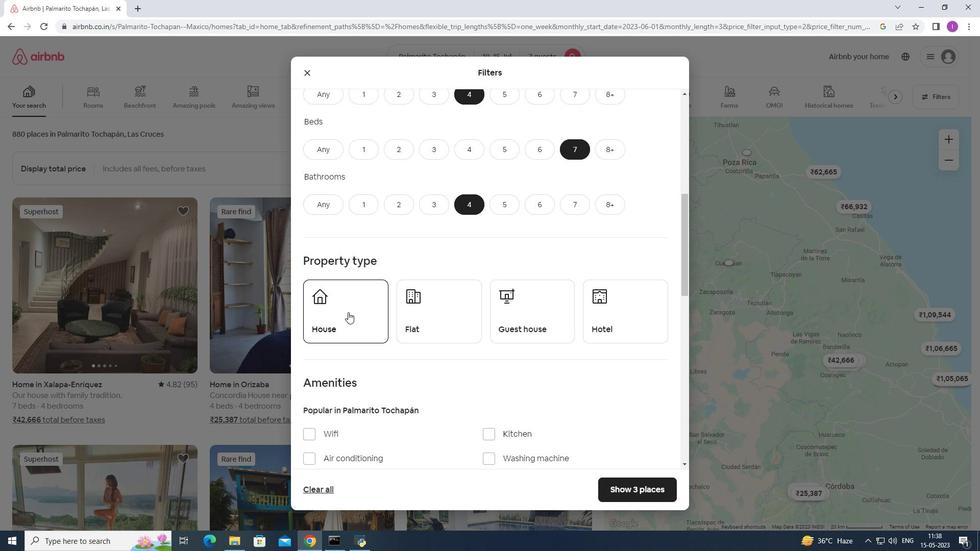 
Action: Mouse pressed left at (350, 314)
Screenshot: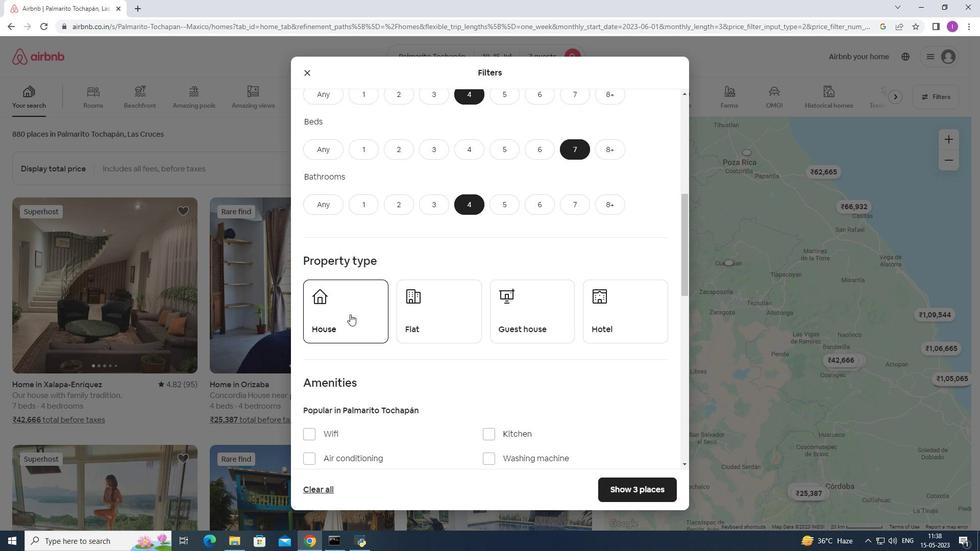 
Action: Mouse moved to (439, 334)
Screenshot: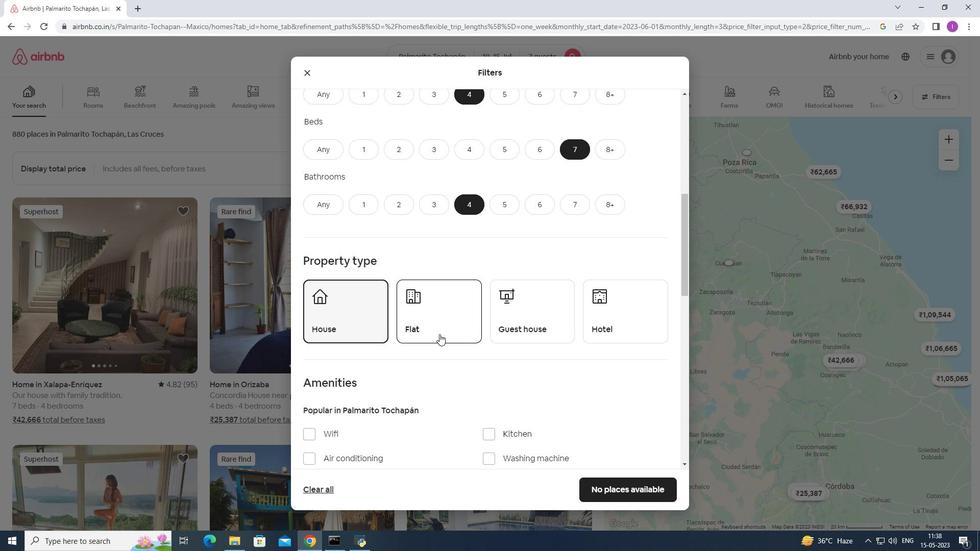 
Action: Mouse pressed left at (439, 334)
Screenshot: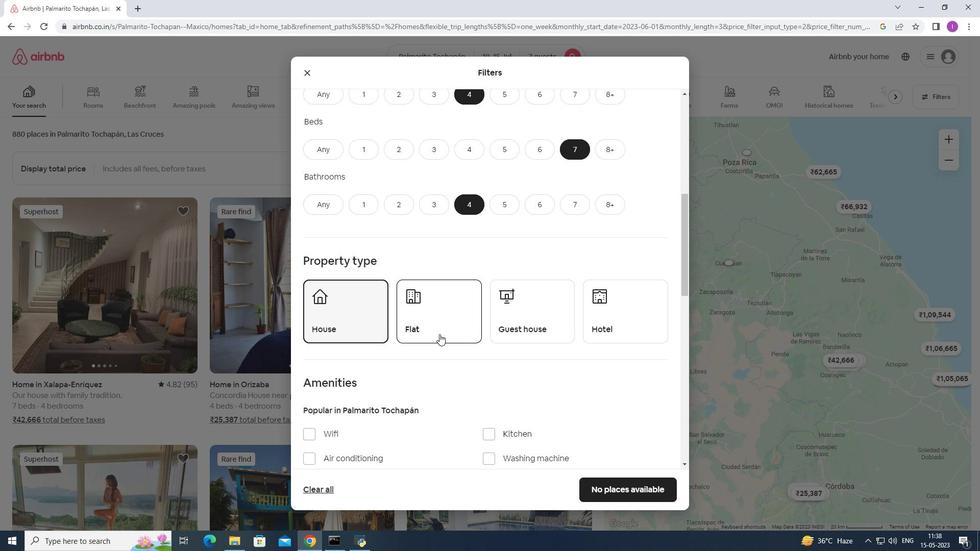 
Action: Mouse moved to (522, 328)
Screenshot: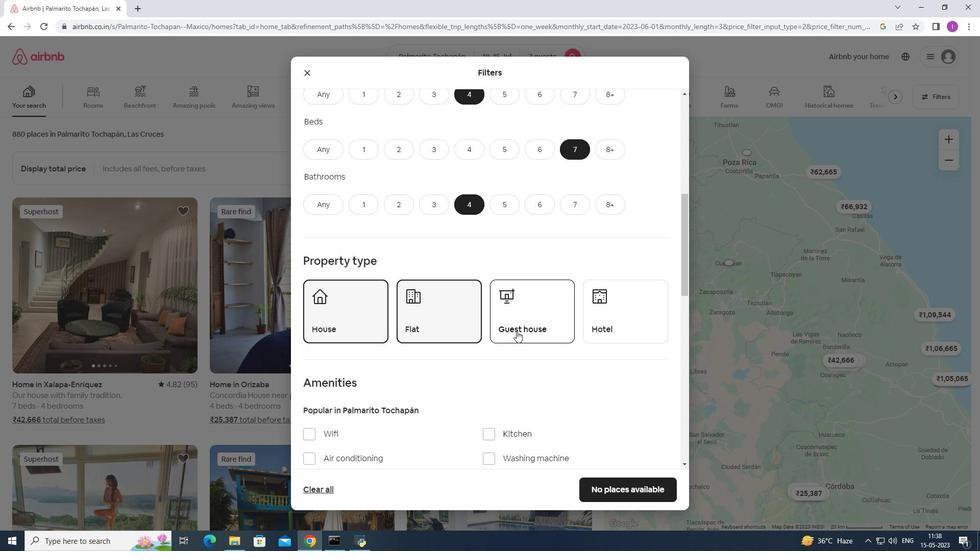 
Action: Mouse pressed left at (522, 328)
Screenshot: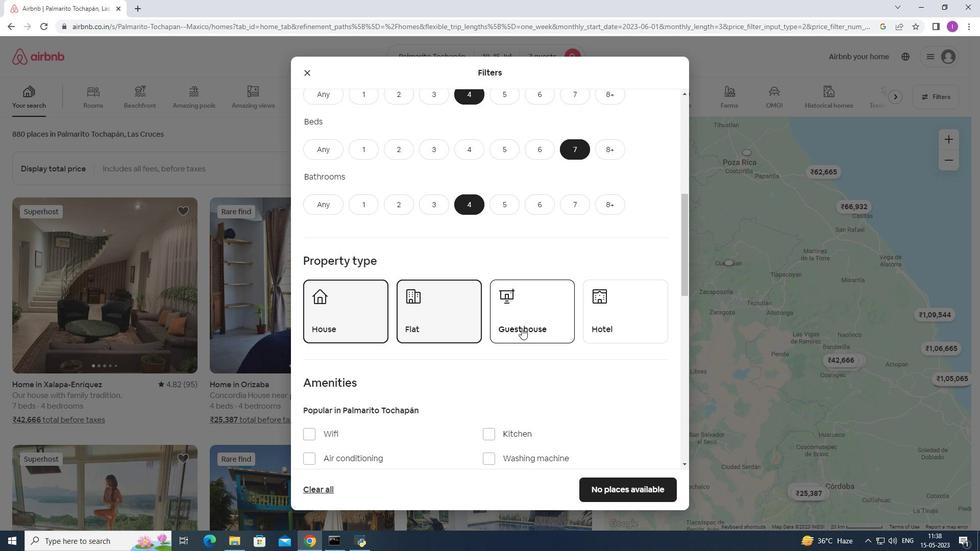 
Action: Mouse moved to (545, 348)
Screenshot: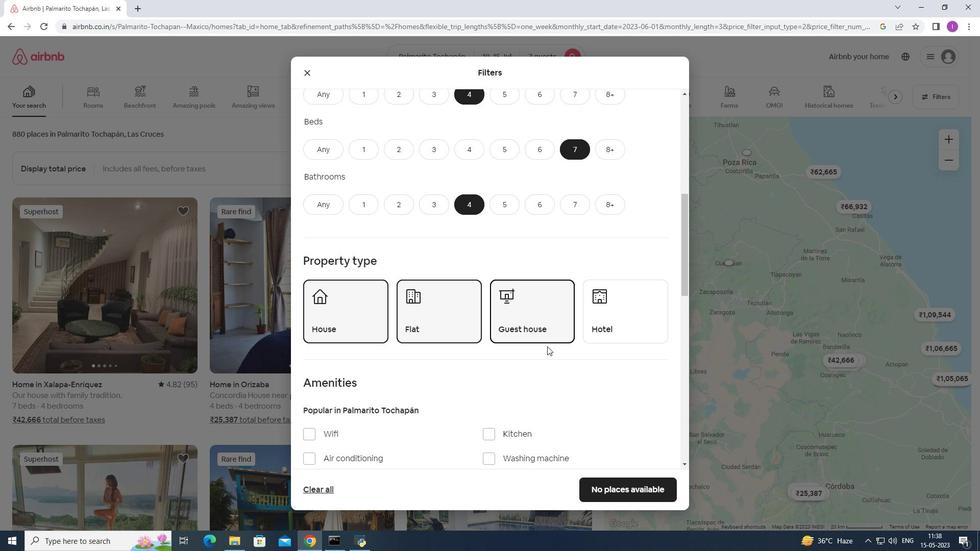 
Action: Mouse scrolled (545, 348) with delta (0, 0)
Screenshot: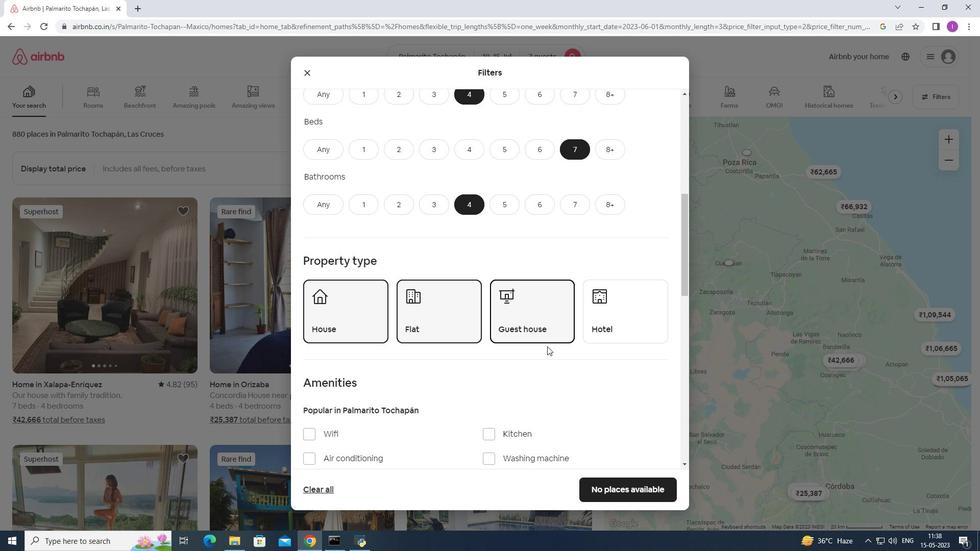 
Action: Mouse moved to (545, 348)
Screenshot: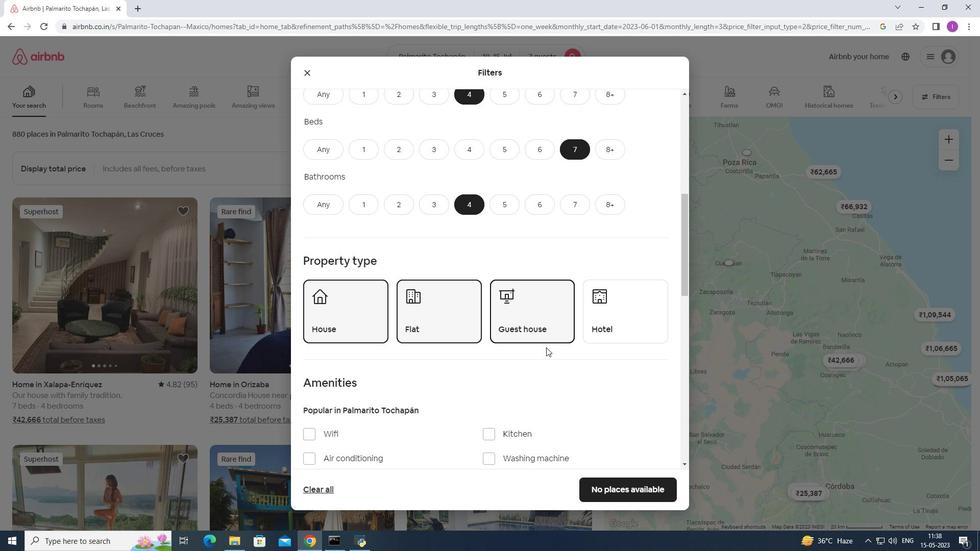 
Action: Mouse scrolled (545, 348) with delta (0, 0)
Screenshot: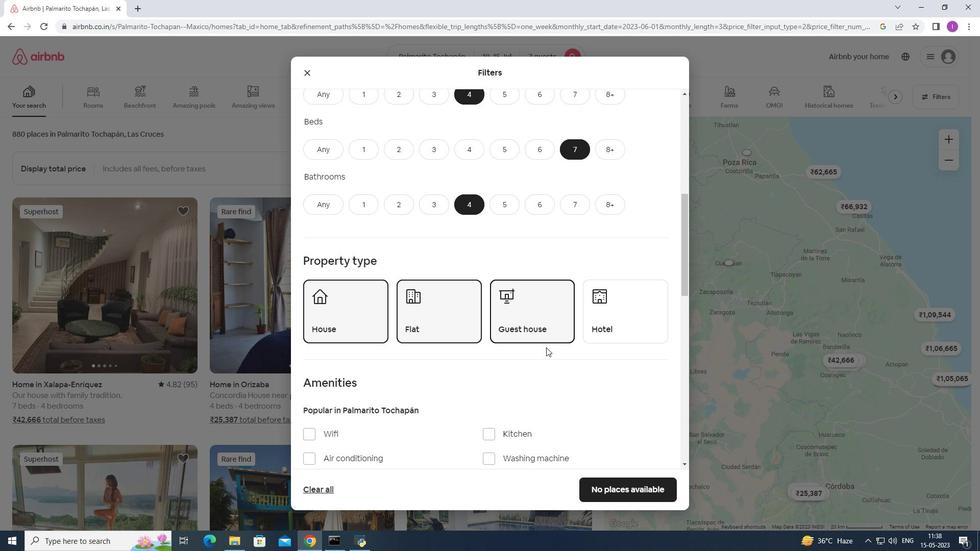 
Action: Mouse scrolled (545, 348) with delta (0, 0)
Screenshot: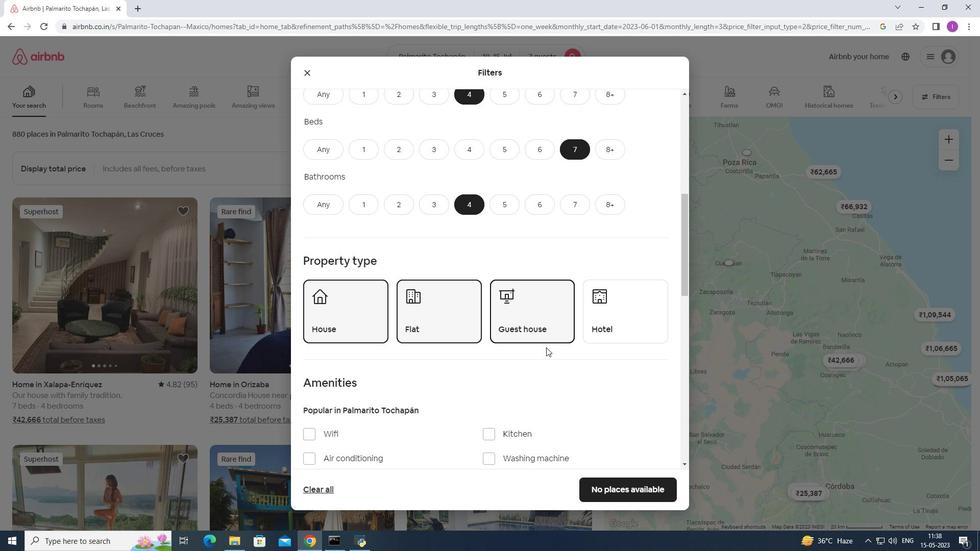 
Action: Mouse moved to (307, 282)
Screenshot: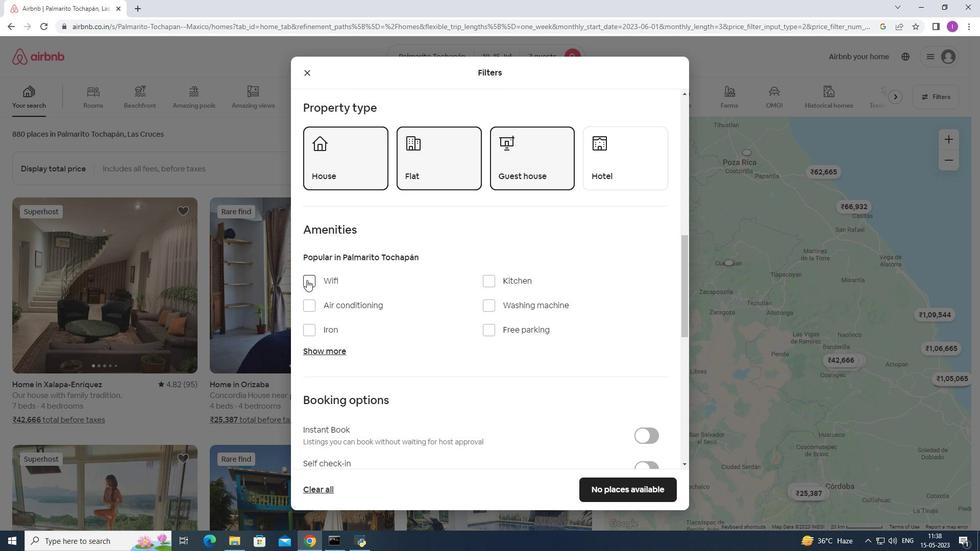 
Action: Mouse pressed left at (307, 282)
Screenshot: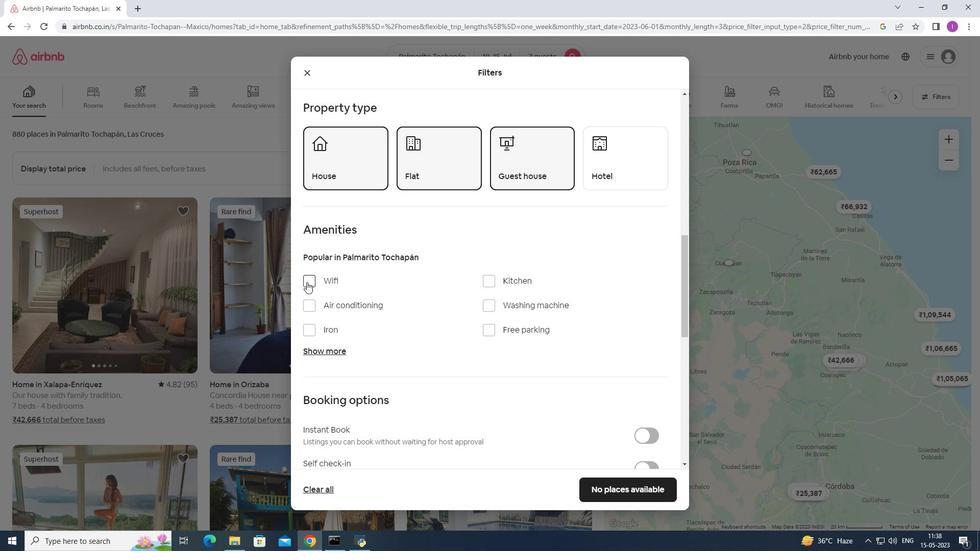 
Action: Mouse moved to (419, 323)
Screenshot: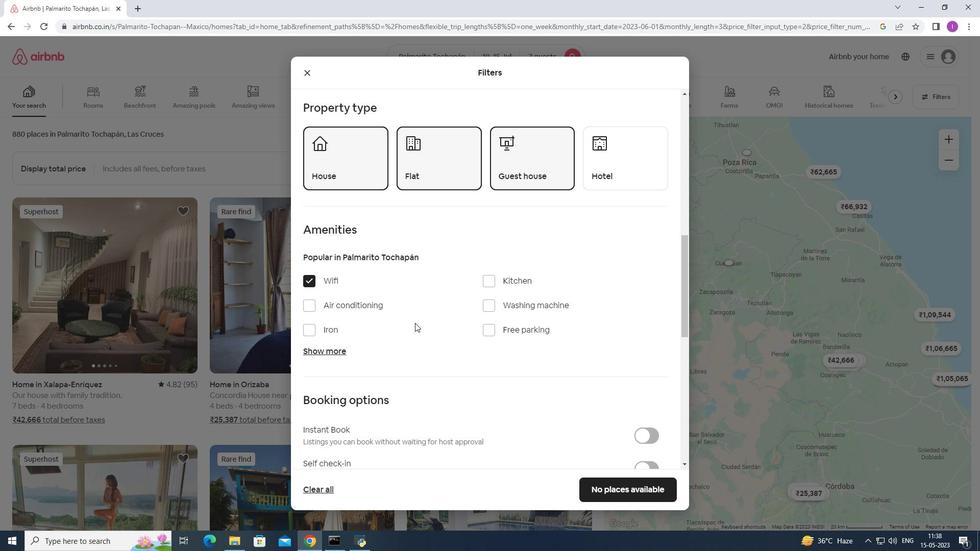 
Action: Mouse scrolled (419, 322) with delta (0, 0)
Screenshot: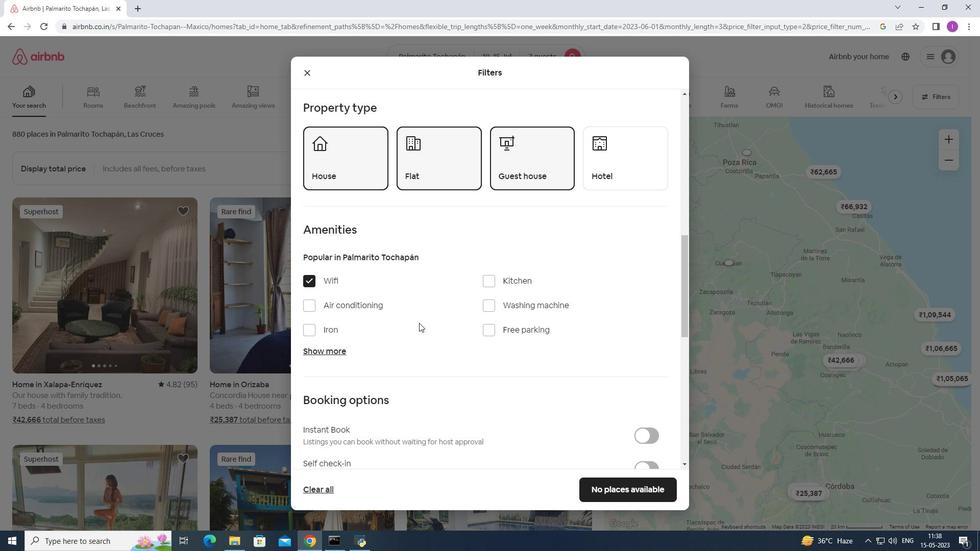 
Action: Mouse moved to (492, 278)
Screenshot: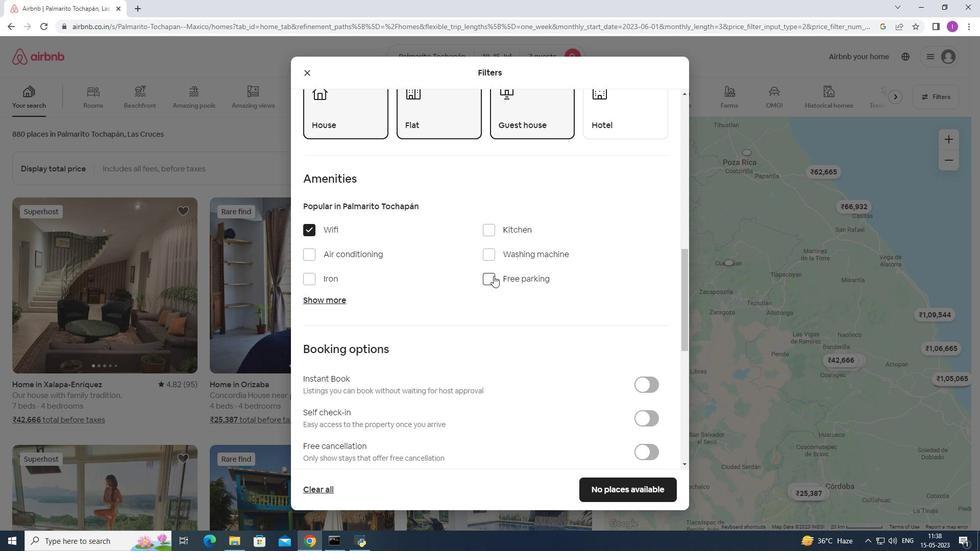 
Action: Mouse pressed left at (492, 278)
Screenshot: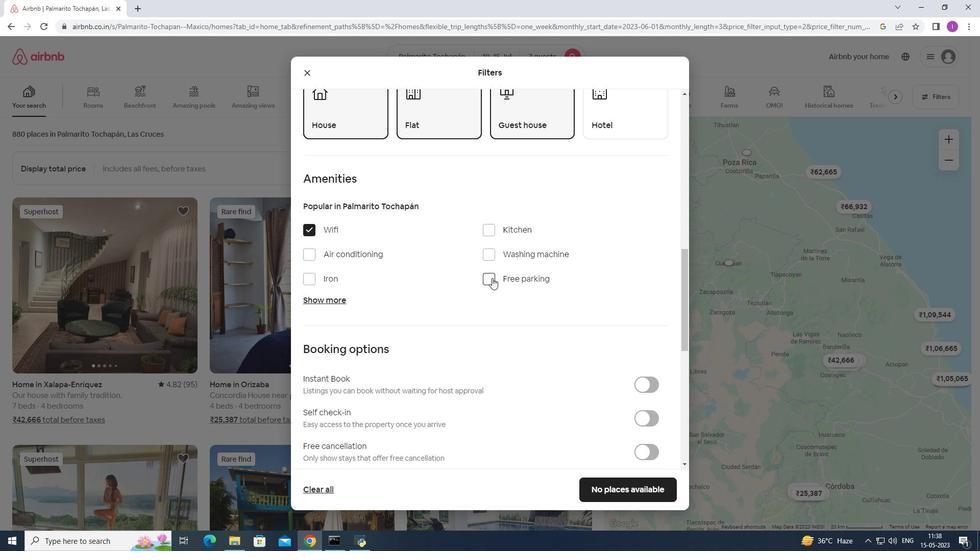 
Action: Mouse moved to (331, 300)
Screenshot: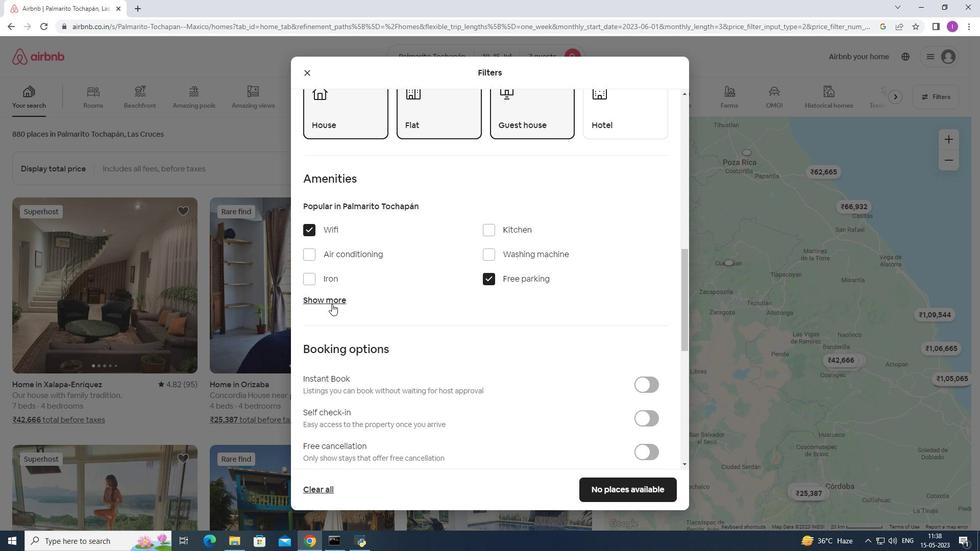 
Action: Mouse pressed left at (331, 300)
Screenshot: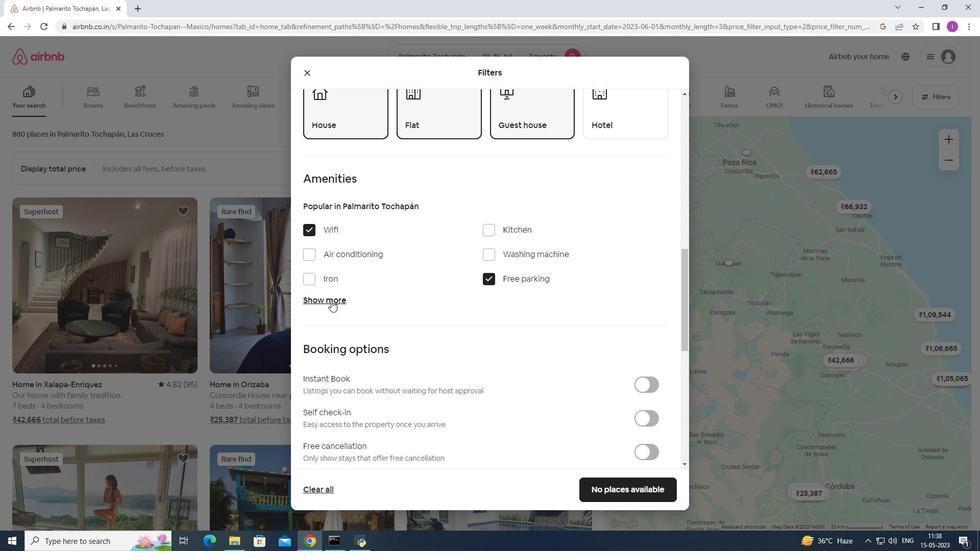 
Action: Mouse moved to (406, 354)
Screenshot: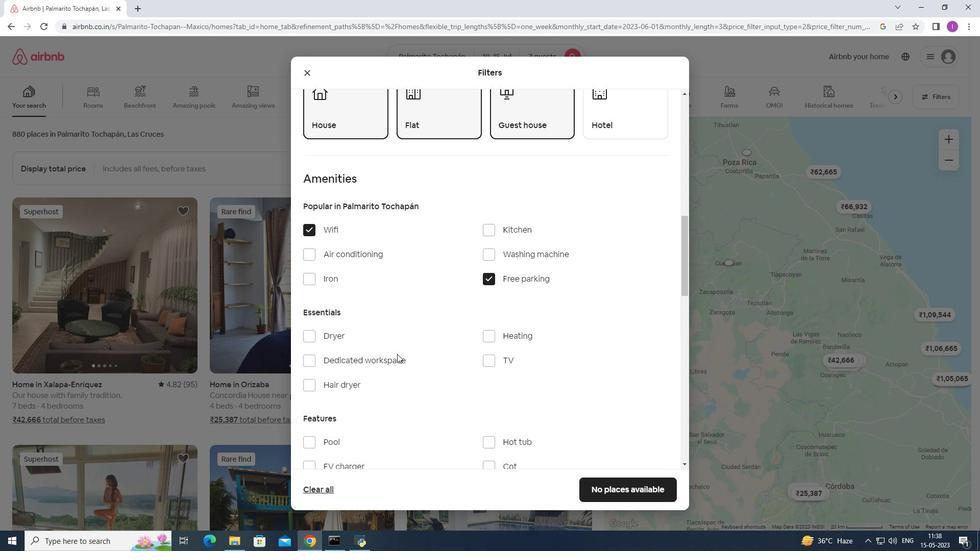 
Action: Mouse scrolled (406, 354) with delta (0, 0)
Screenshot: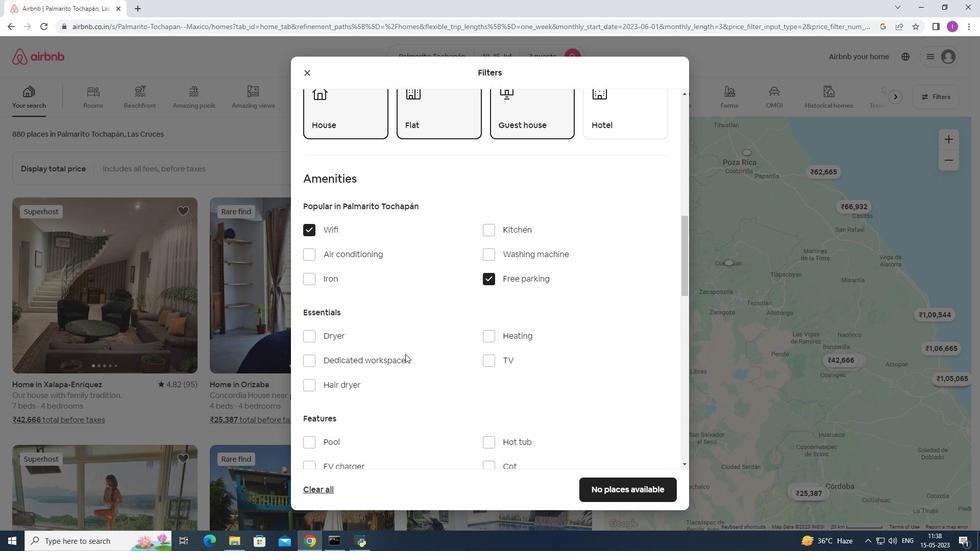 
Action: Mouse moved to (407, 354)
Screenshot: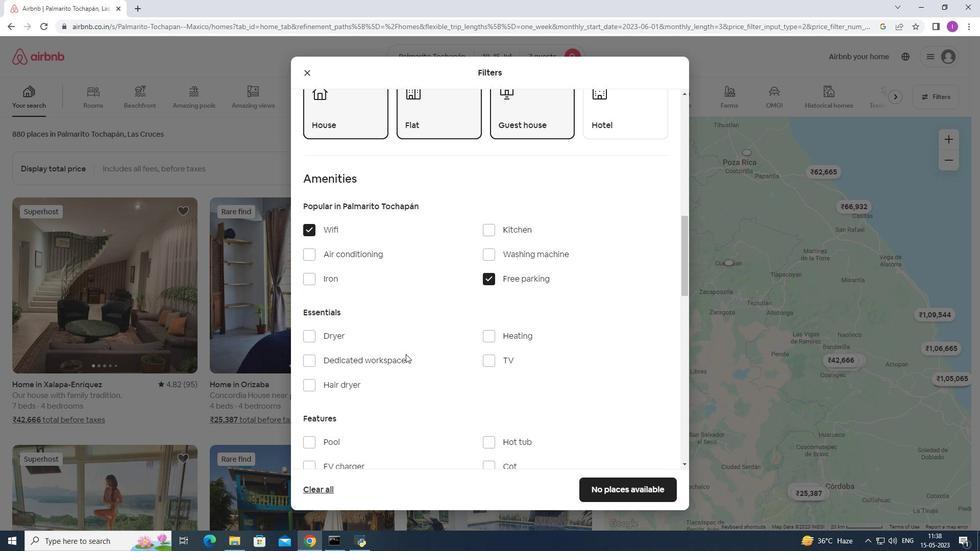 
Action: Mouse scrolled (407, 354) with delta (0, 0)
Screenshot: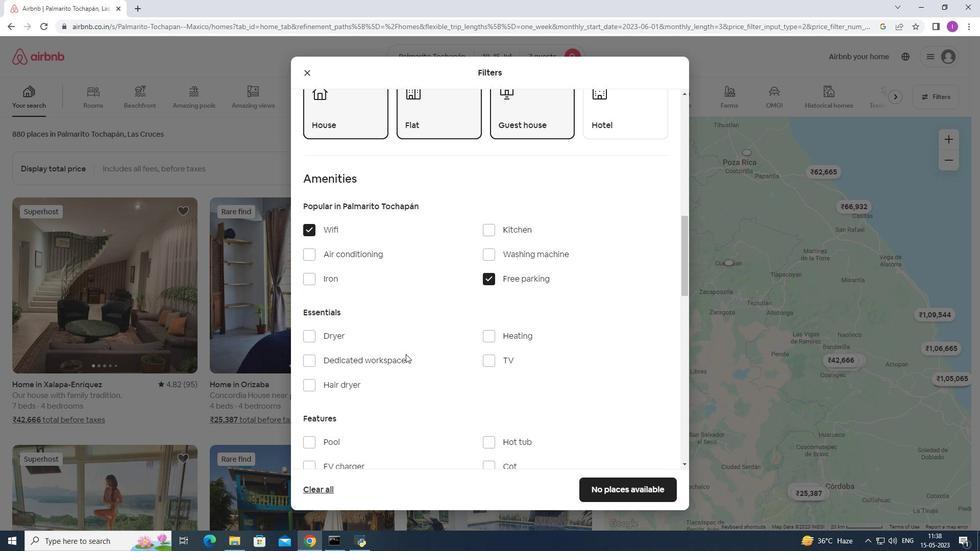
Action: Mouse moved to (491, 258)
Screenshot: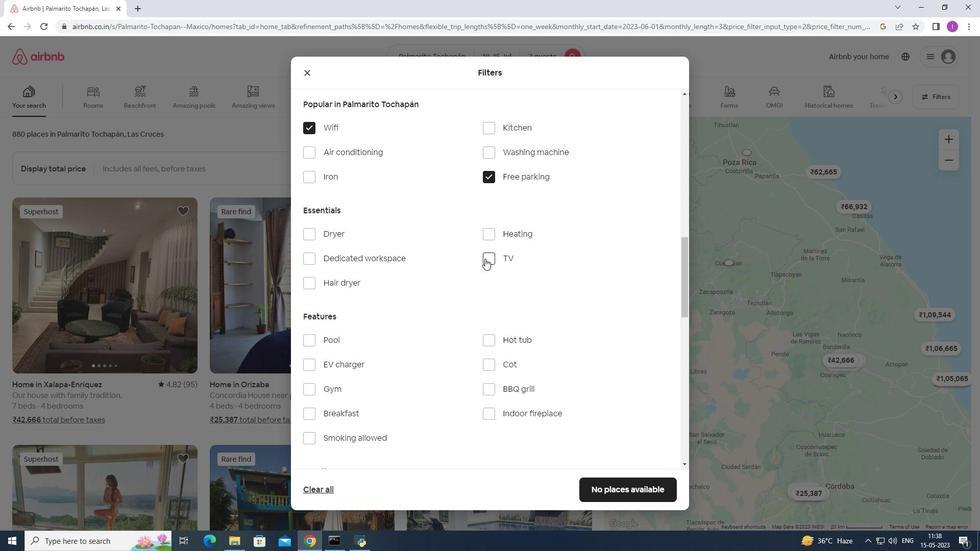 
Action: Mouse pressed left at (491, 258)
Screenshot: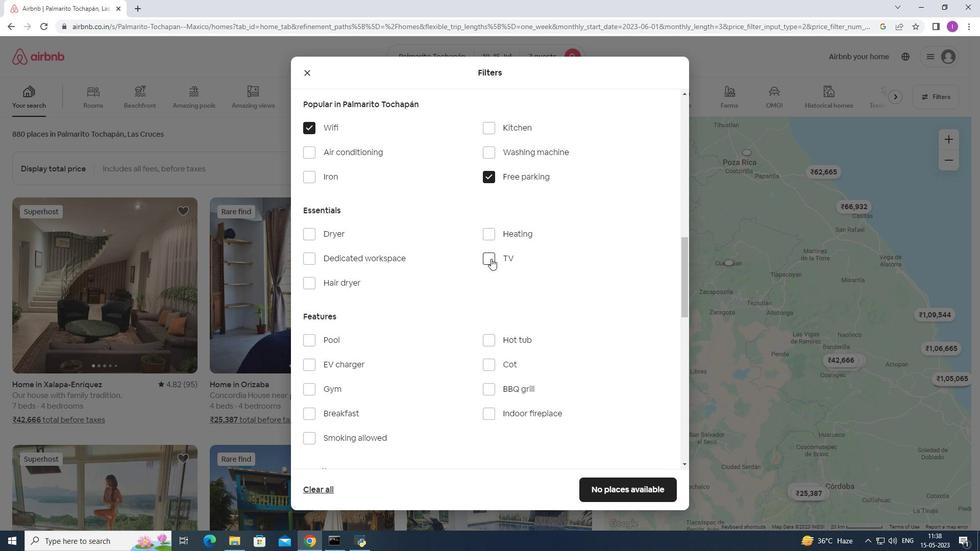 
Action: Mouse moved to (380, 378)
Screenshot: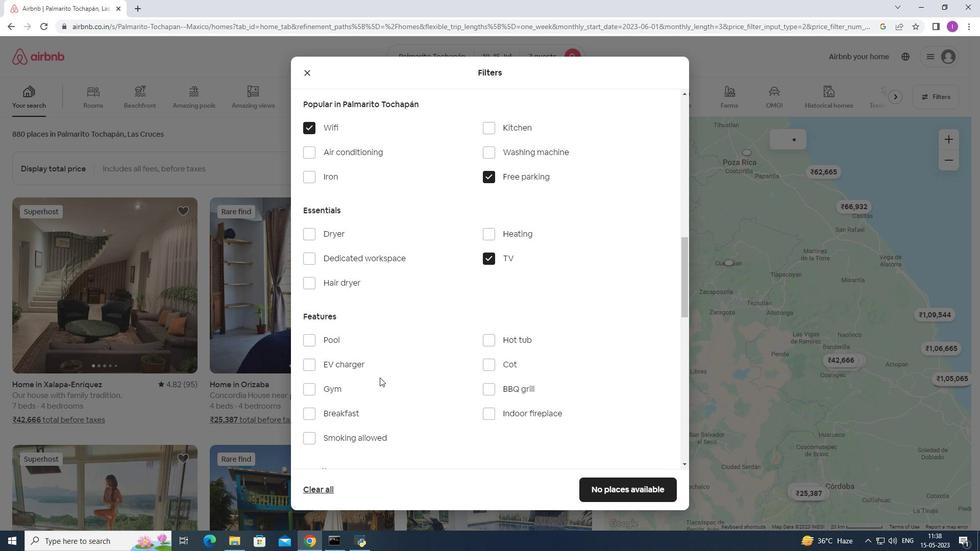 
Action: Mouse scrolled (380, 377) with delta (0, 0)
Screenshot: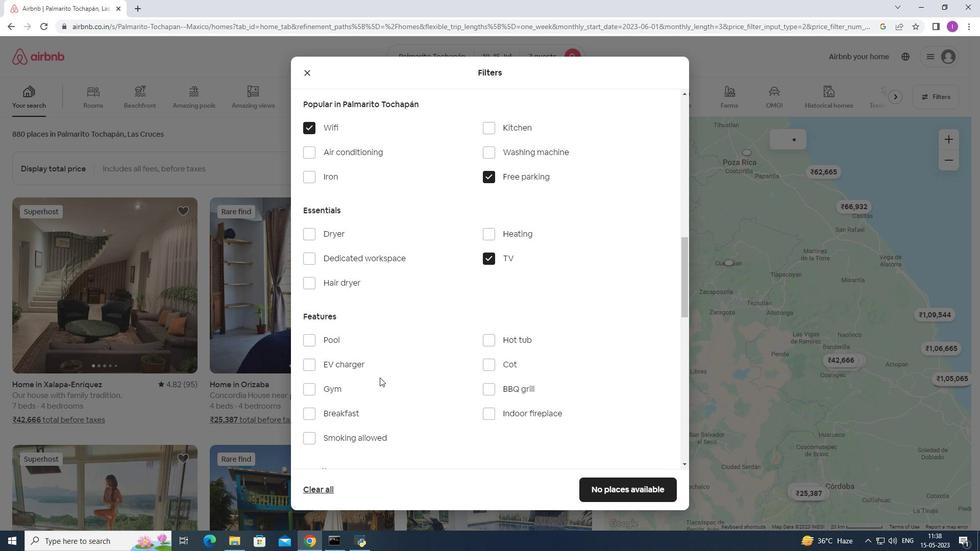 
Action: Mouse scrolled (380, 377) with delta (0, 0)
Screenshot: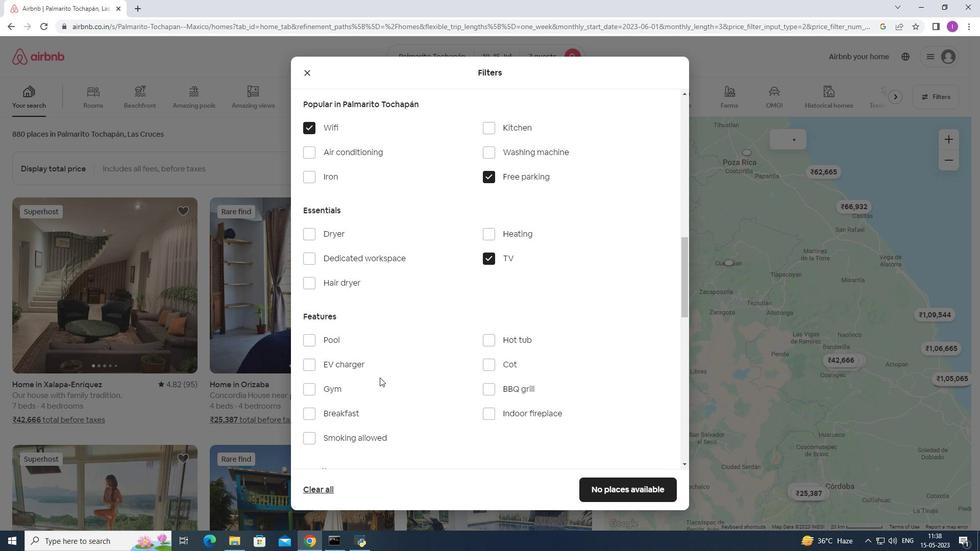 
Action: Mouse moved to (312, 286)
Screenshot: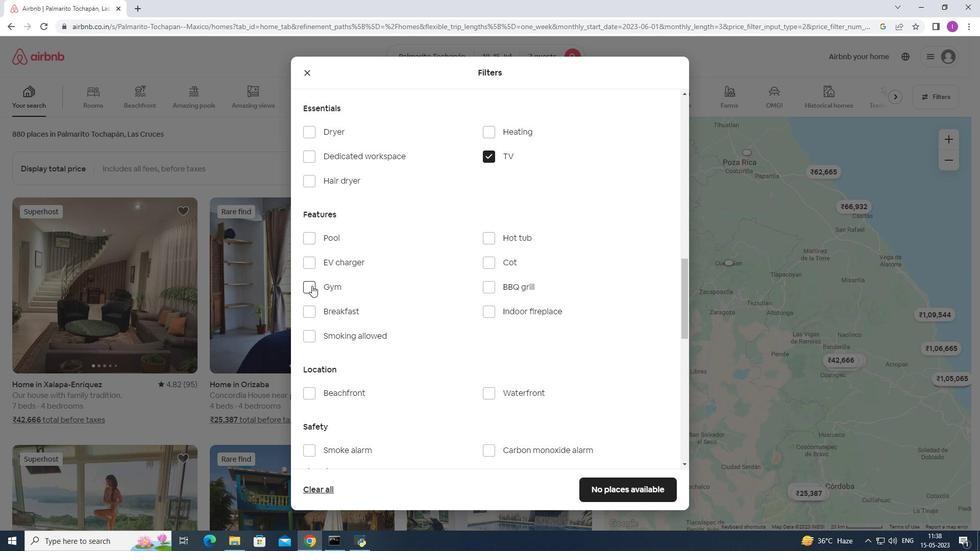 
Action: Mouse pressed left at (312, 286)
Screenshot: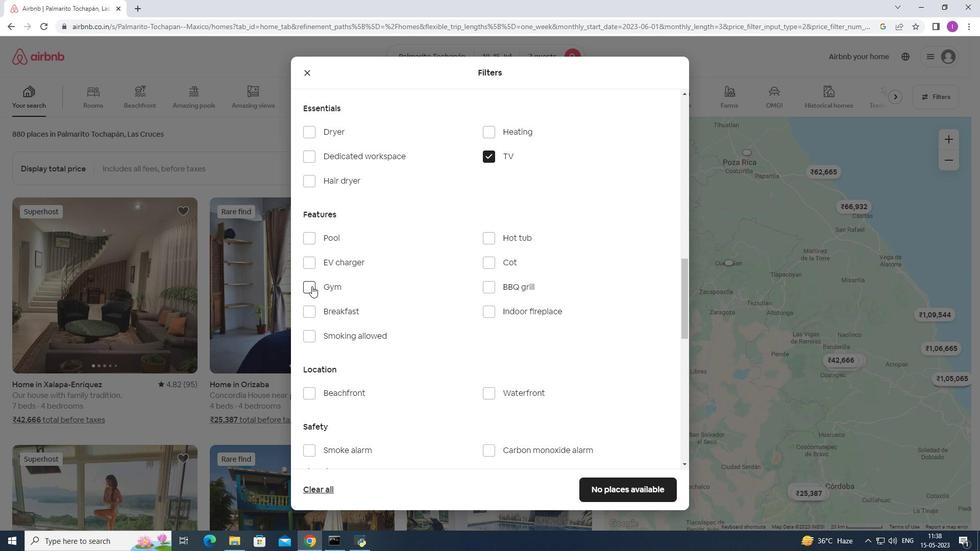 
Action: Mouse moved to (315, 313)
Screenshot: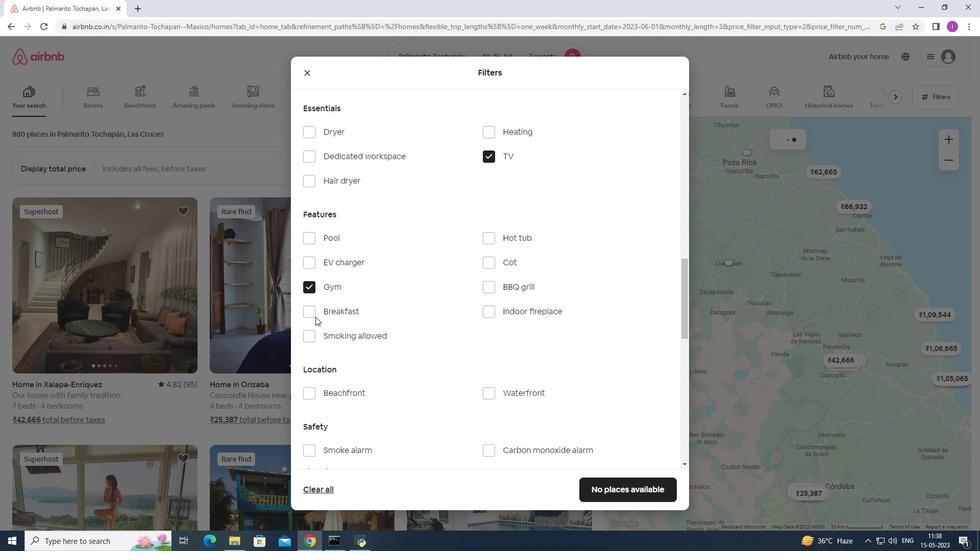 
Action: Mouse pressed left at (315, 313)
Screenshot: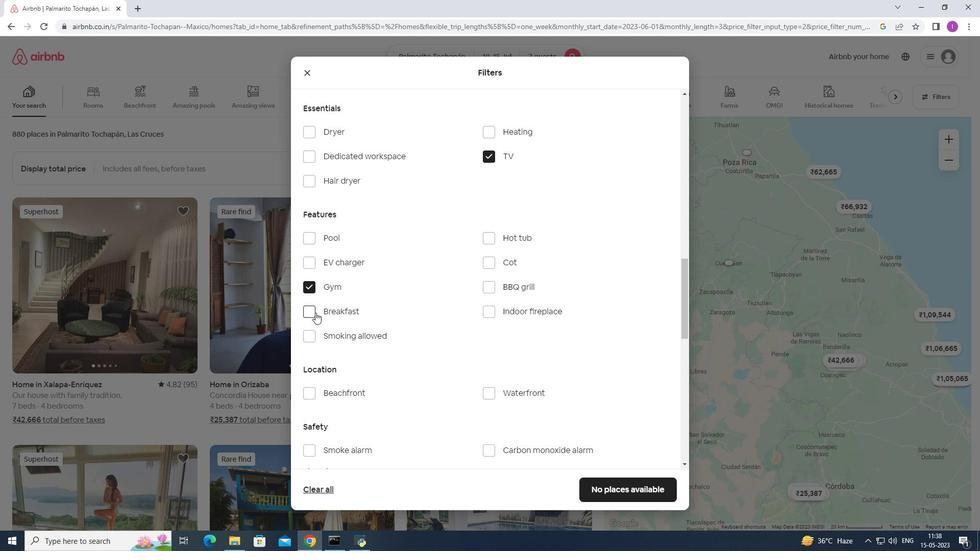 
Action: Mouse moved to (396, 328)
Screenshot: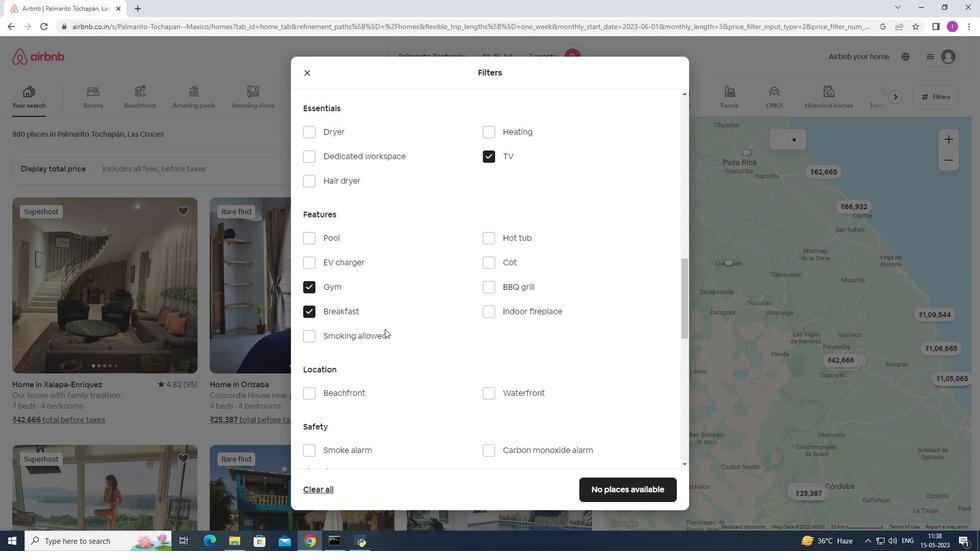 
Action: Mouse scrolled (396, 328) with delta (0, 0)
Screenshot: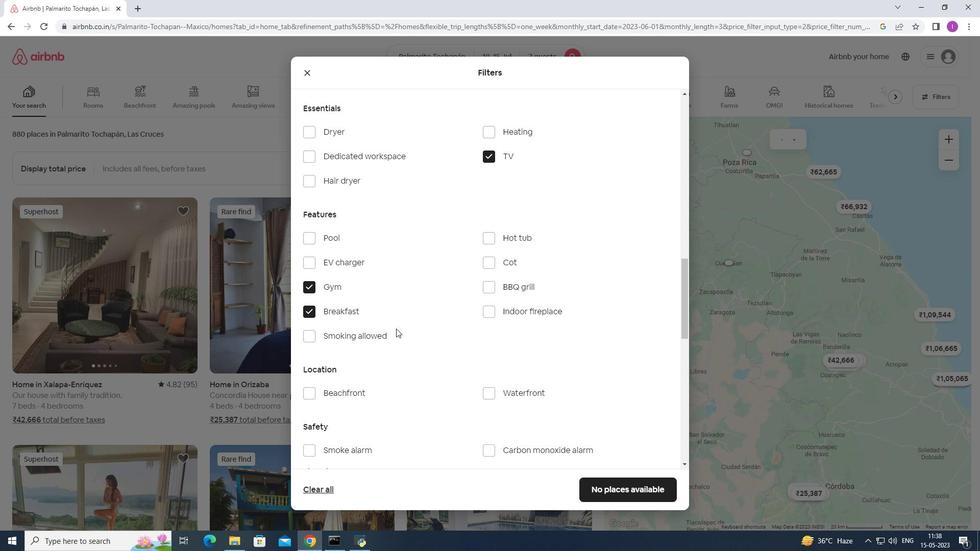 
Action: Mouse scrolled (396, 328) with delta (0, 0)
Screenshot: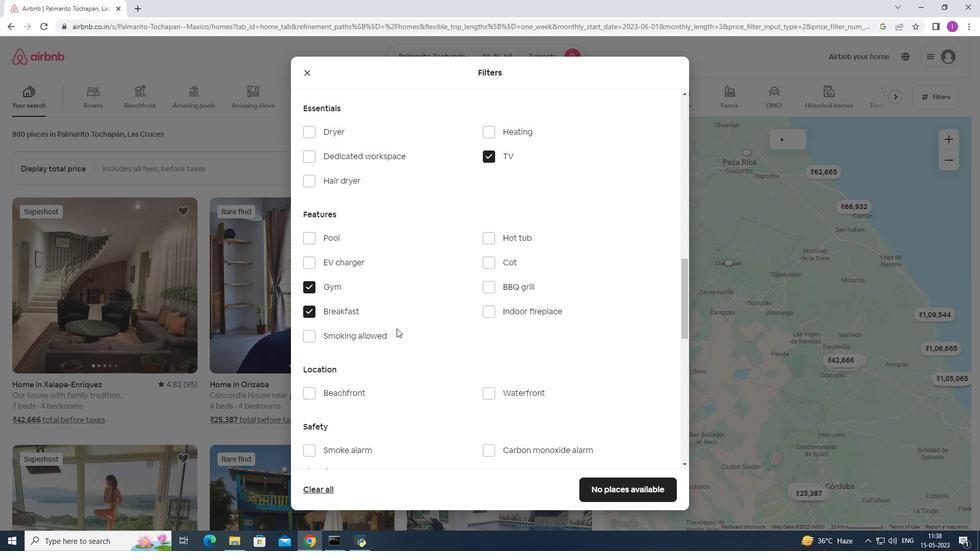 
Action: Mouse scrolled (396, 328) with delta (0, 0)
Screenshot: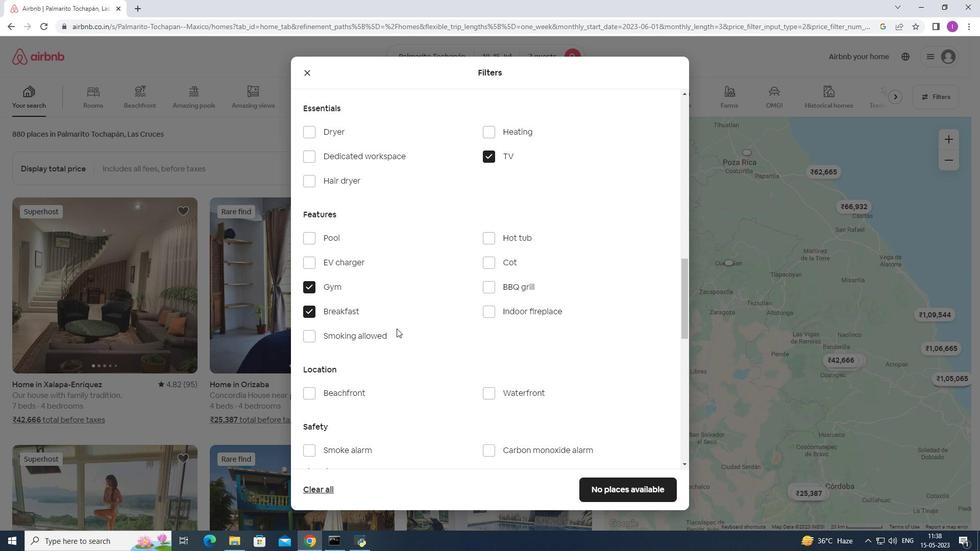 
Action: Mouse moved to (513, 326)
Screenshot: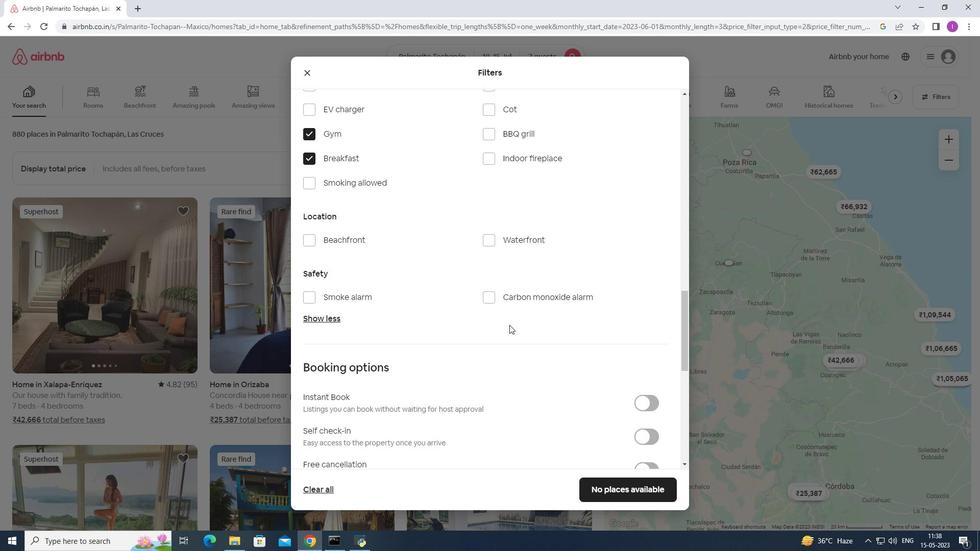 
Action: Mouse scrolled (513, 326) with delta (0, 0)
Screenshot: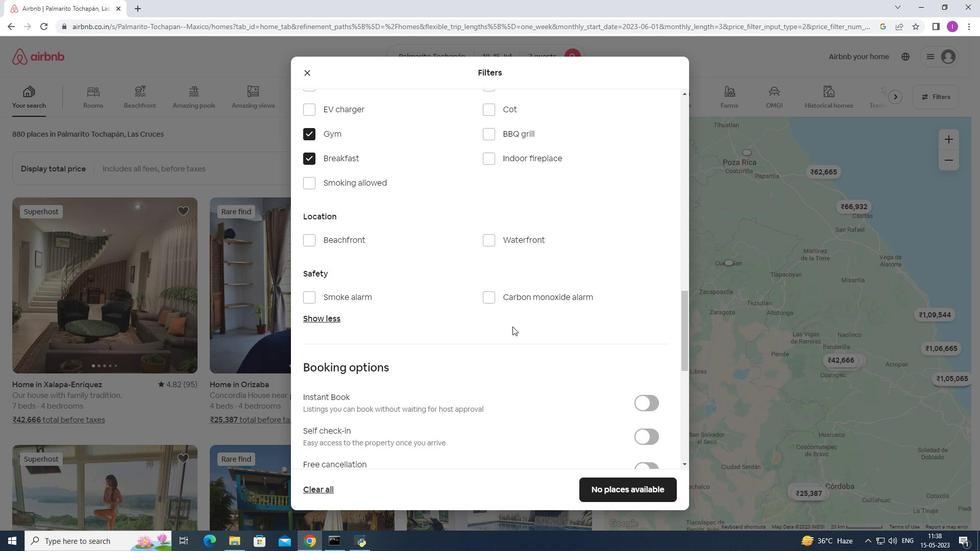 
Action: Mouse scrolled (513, 326) with delta (0, 0)
Screenshot: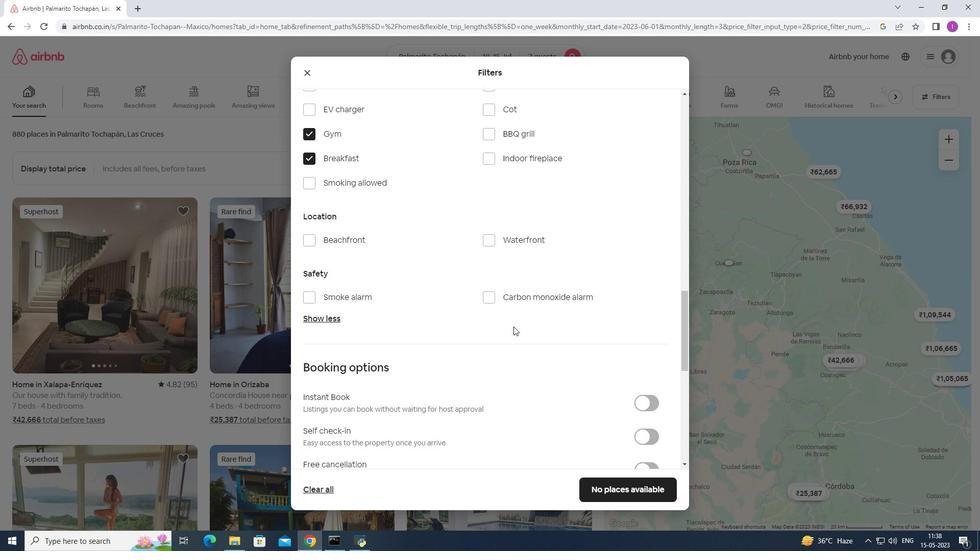 
Action: Mouse scrolled (513, 326) with delta (0, 0)
Screenshot: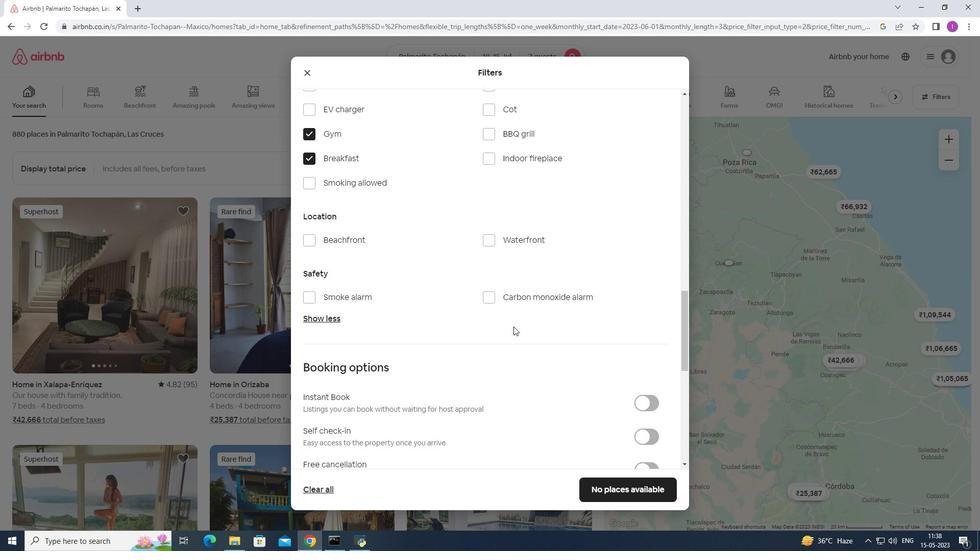 
Action: Mouse scrolled (513, 326) with delta (0, 0)
Screenshot: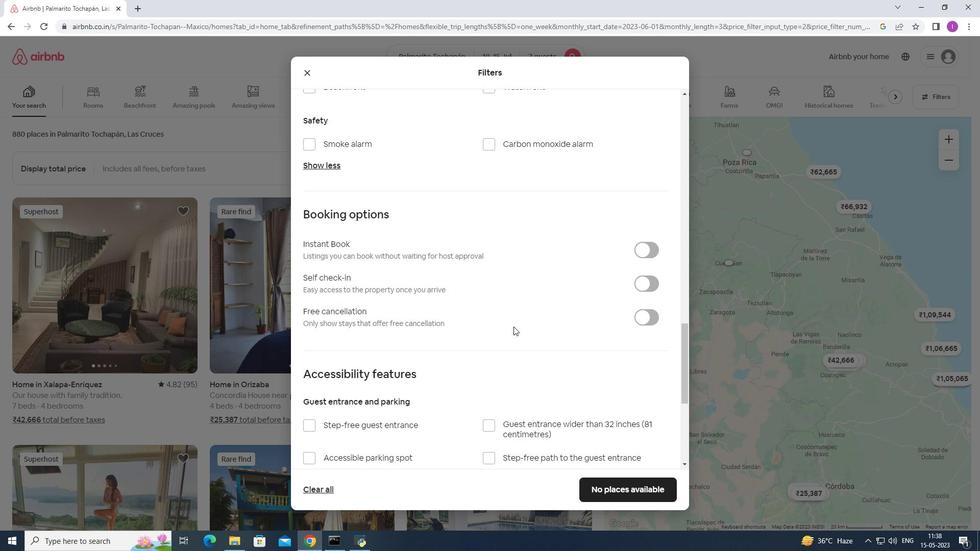 
Action: Mouse scrolled (513, 326) with delta (0, 0)
Screenshot: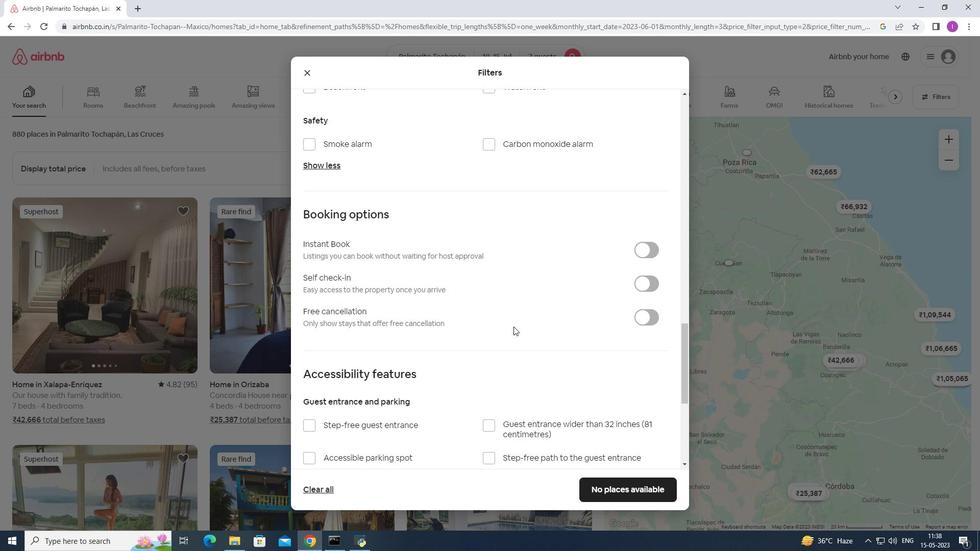 
Action: Mouse moved to (653, 181)
Screenshot: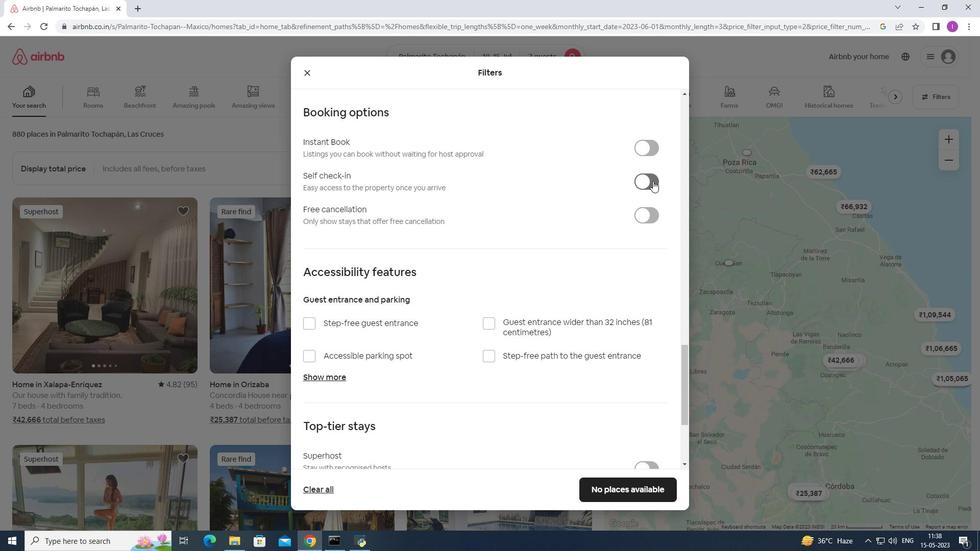 
Action: Mouse pressed left at (653, 181)
Screenshot: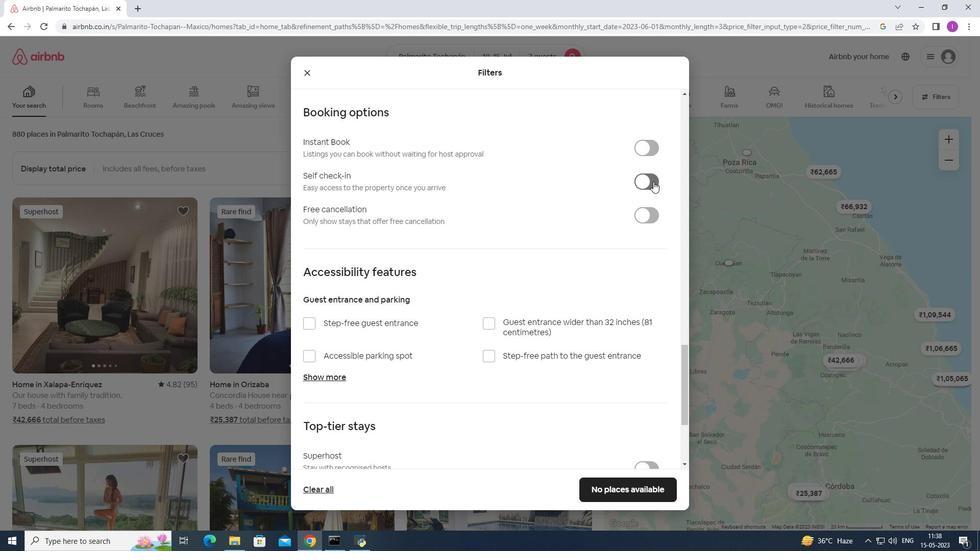 
Action: Mouse moved to (509, 271)
Screenshot: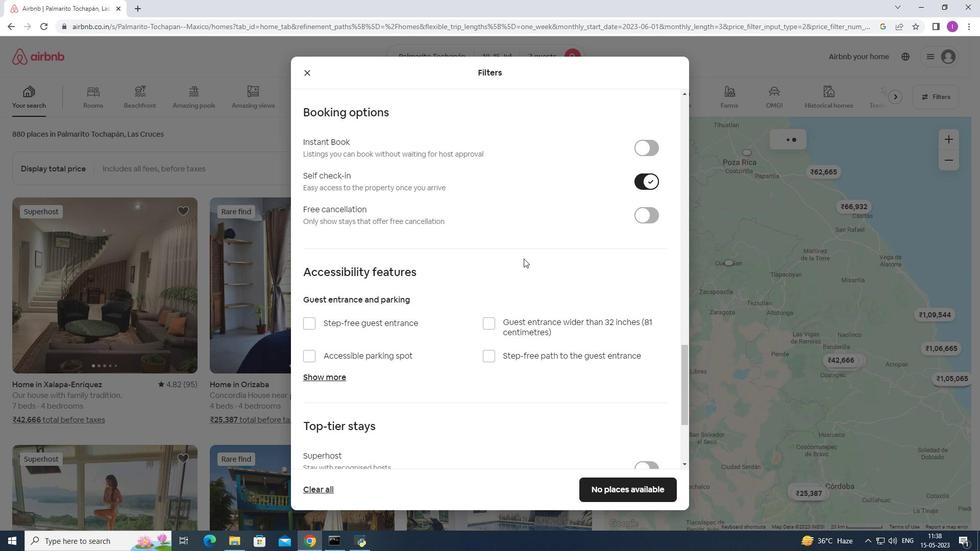
Action: Mouse scrolled (509, 271) with delta (0, 0)
Screenshot: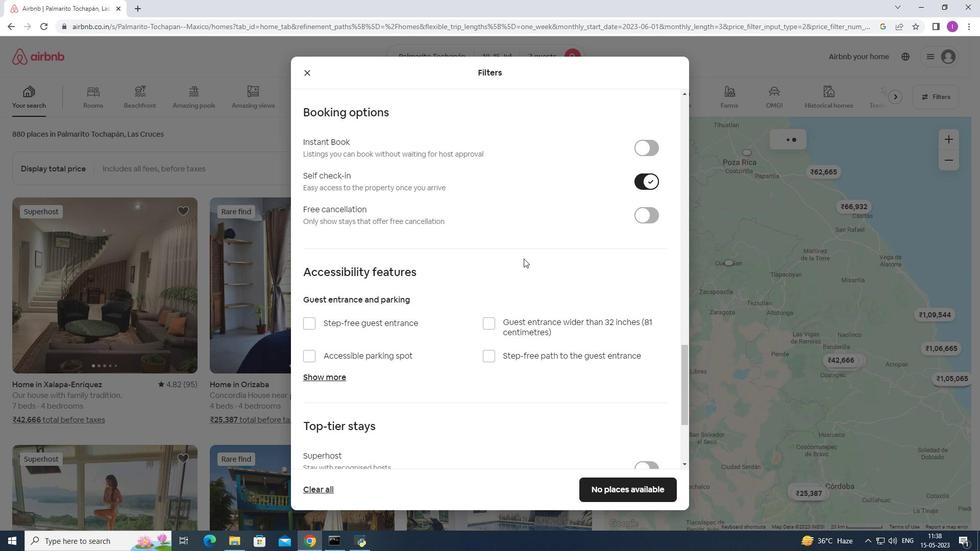 
Action: Mouse moved to (509, 272)
Screenshot: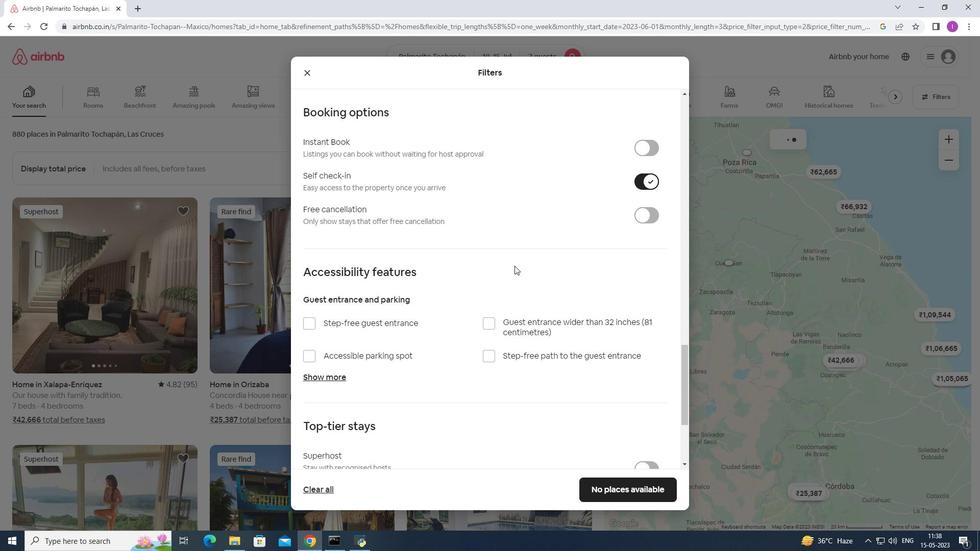 
Action: Mouse scrolled (509, 272) with delta (0, 0)
Screenshot: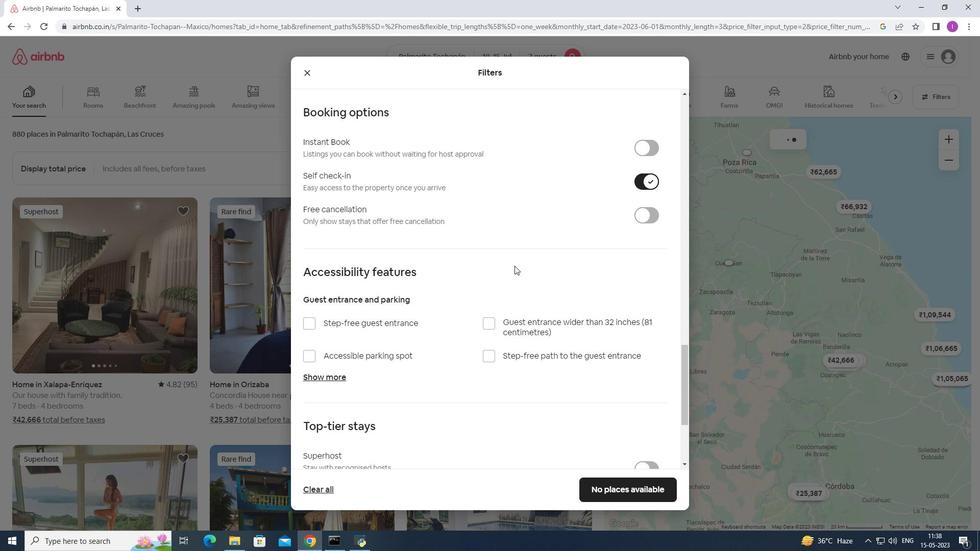 
Action: Mouse moved to (509, 273)
Screenshot: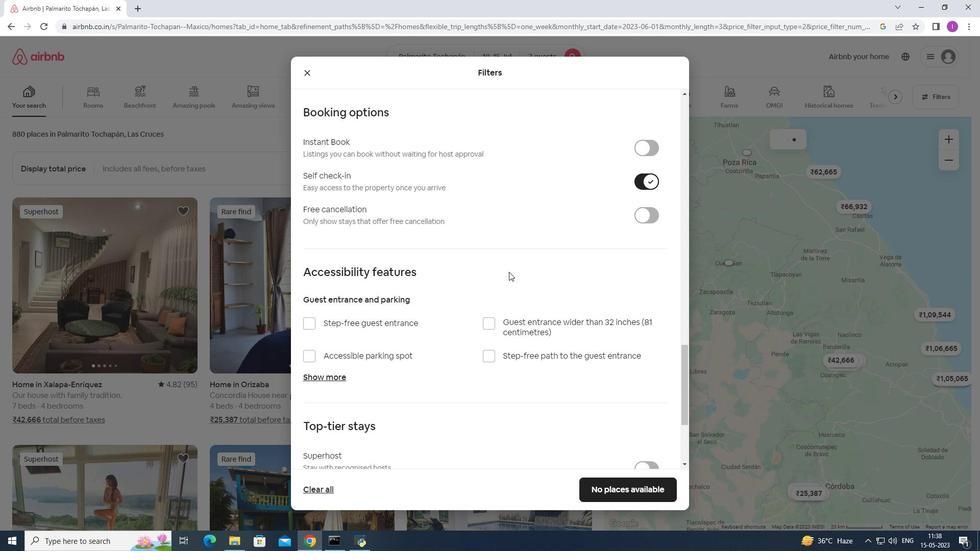 
Action: Mouse scrolled (509, 272) with delta (0, 0)
Screenshot: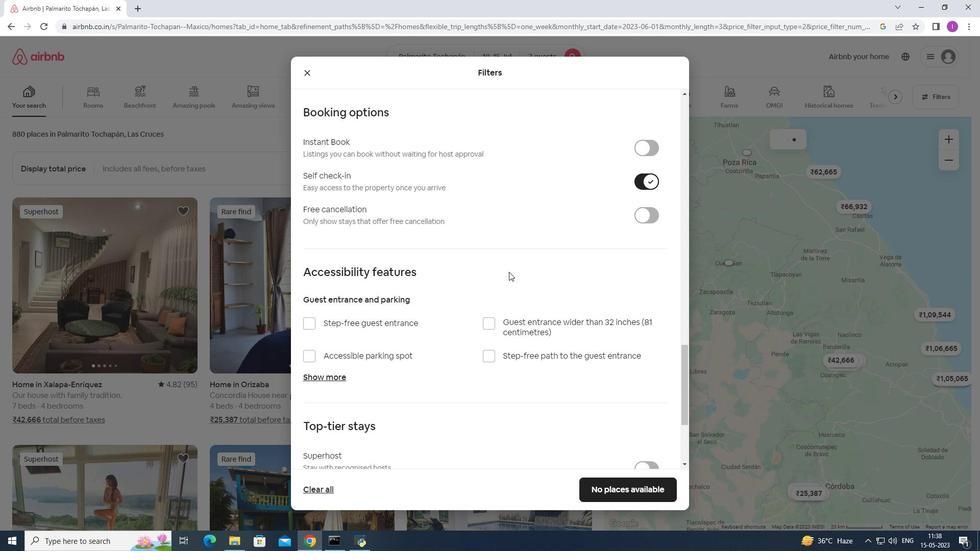 
Action: Mouse moved to (504, 282)
Screenshot: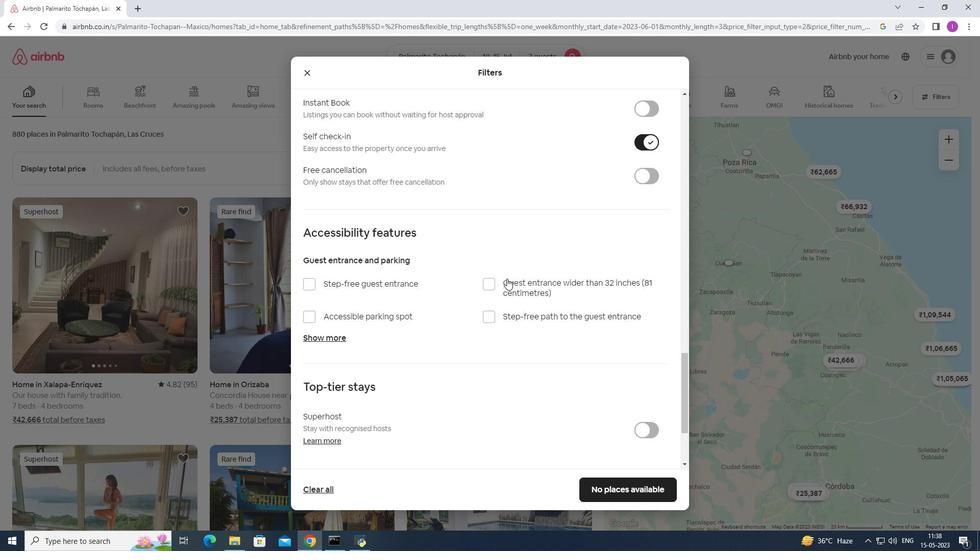 
Action: Mouse scrolled (504, 281) with delta (0, 0)
Screenshot: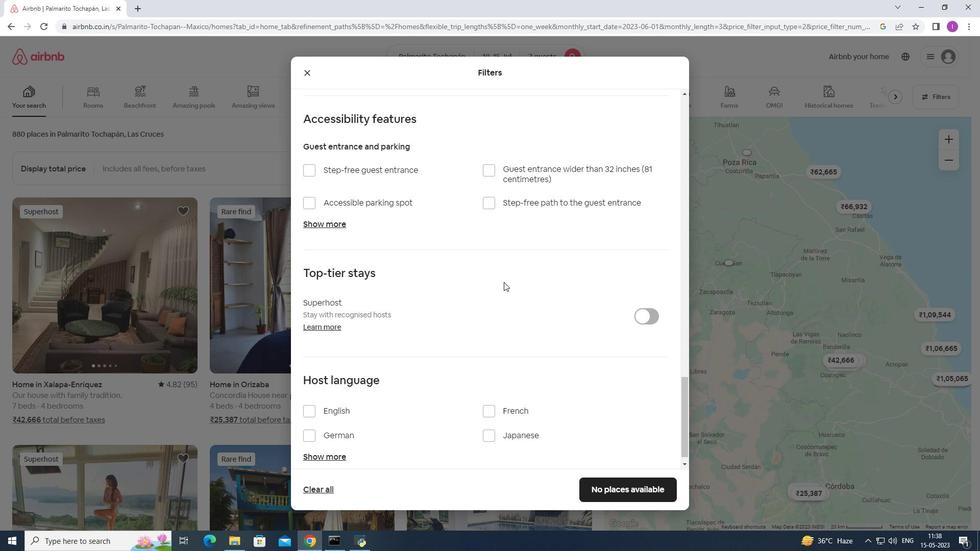 
Action: Mouse scrolled (504, 281) with delta (0, 0)
Screenshot: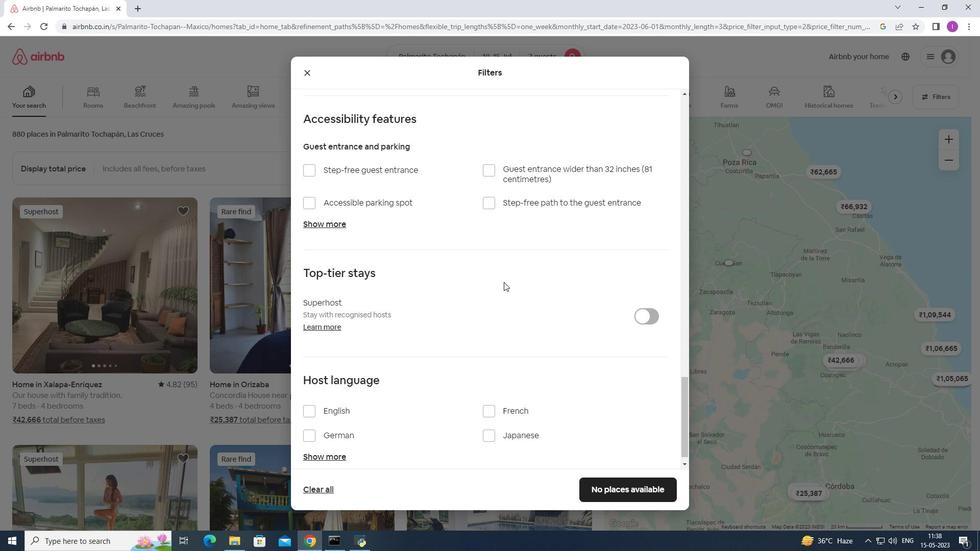 
Action: Mouse scrolled (504, 281) with delta (0, 0)
Screenshot: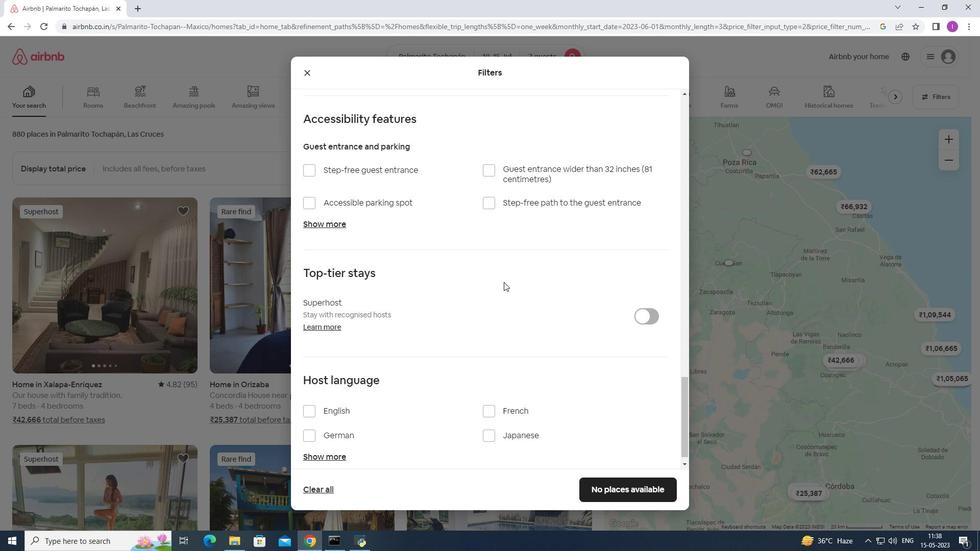 
Action: Mouse scrolled (504, 281) with delta (0, 0)
Screenshot: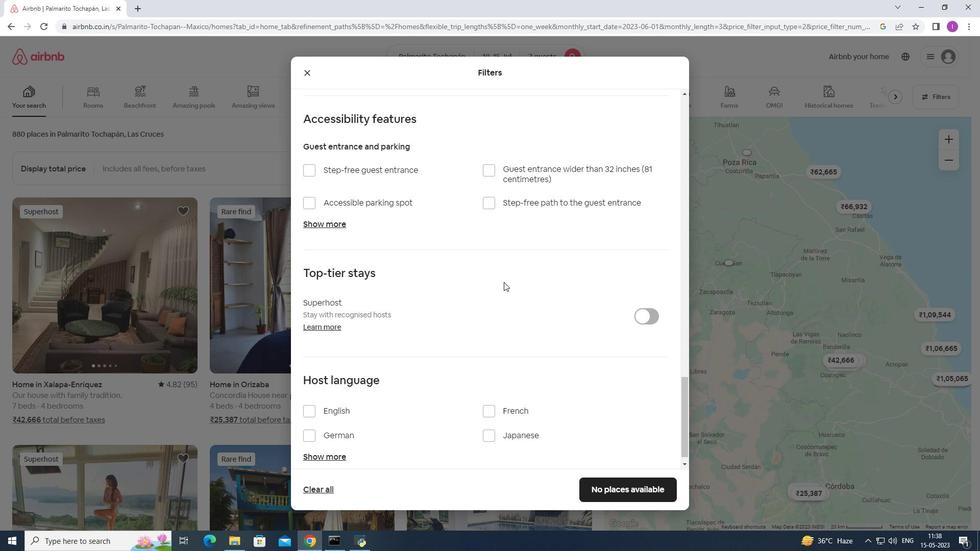 
Action: Mouse scrolled (504, 281) with delta (0, 0)
Screenshot: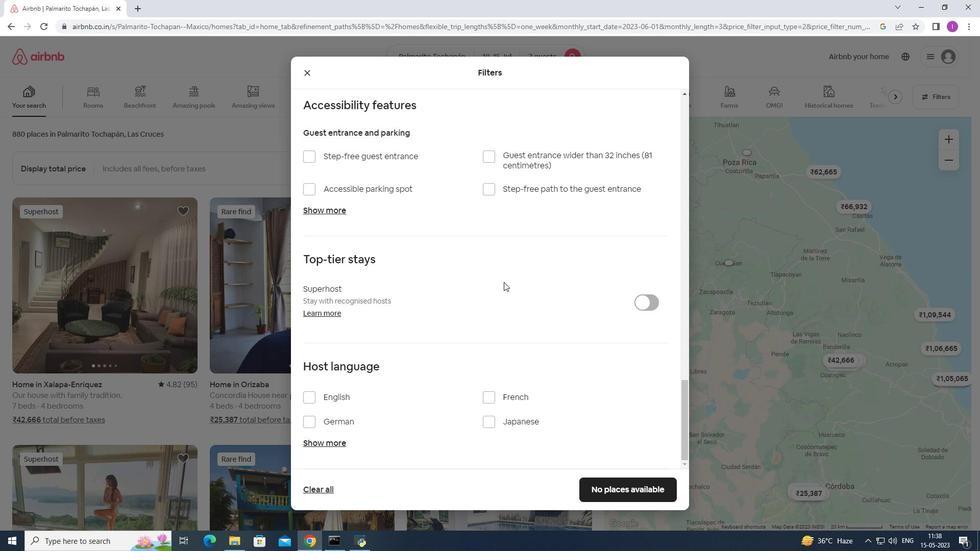 
Action: Mouse scrolled (504, 281) with delta (0, 0)
Screenshot: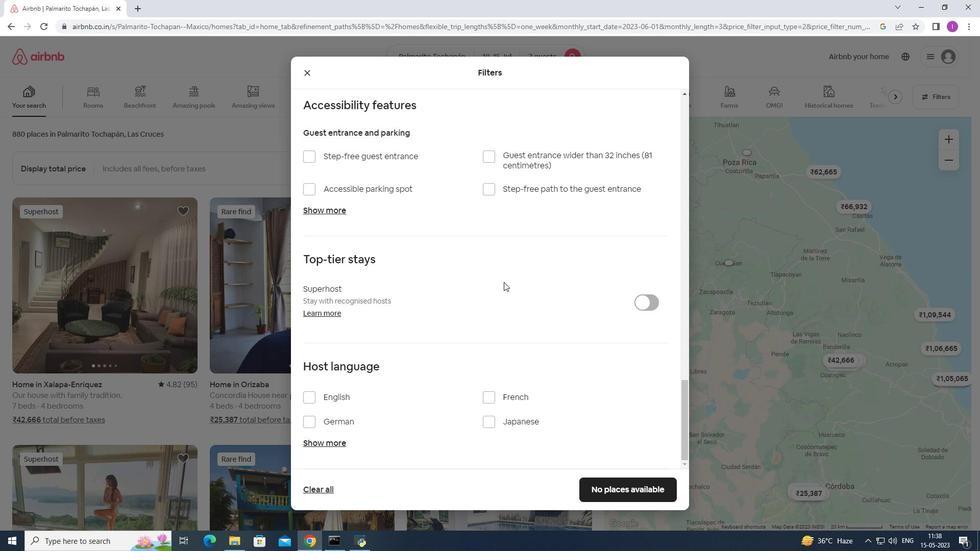
Action: Mouse scrolled (504, 281) with delta (0, 0)
Screenshot: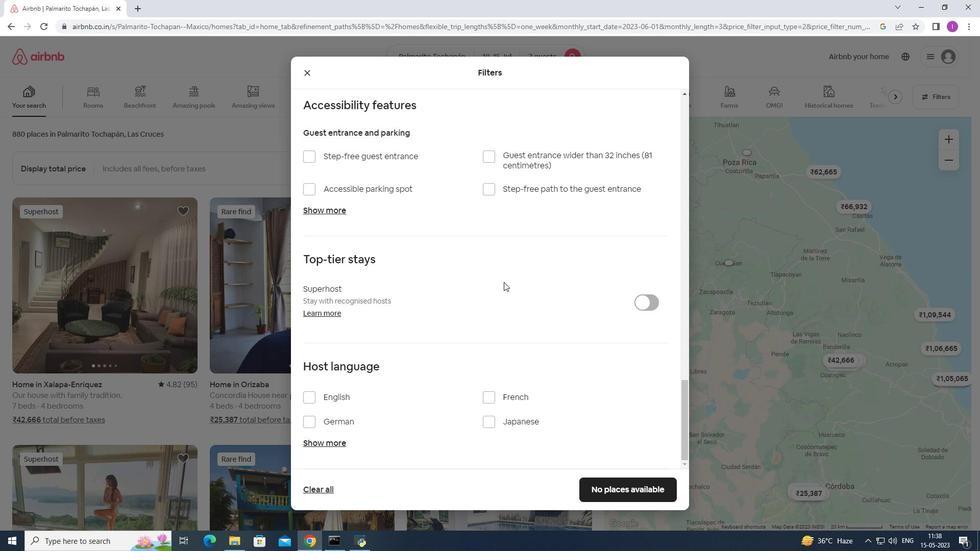 
Action: Mouse scrolled (504, 281) with delta (0, 0)
Screenshot: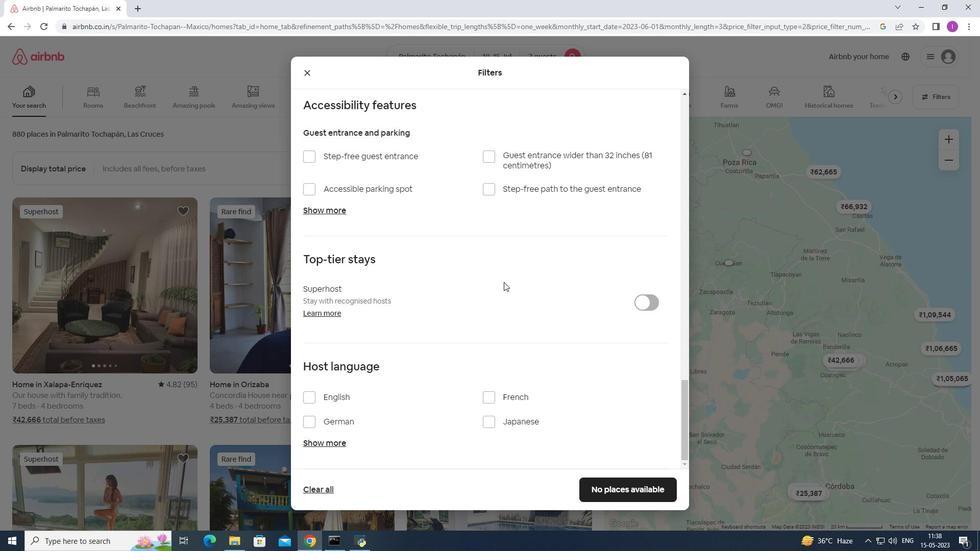 
Action: Mouse moved to (313, 398)
Screenshot: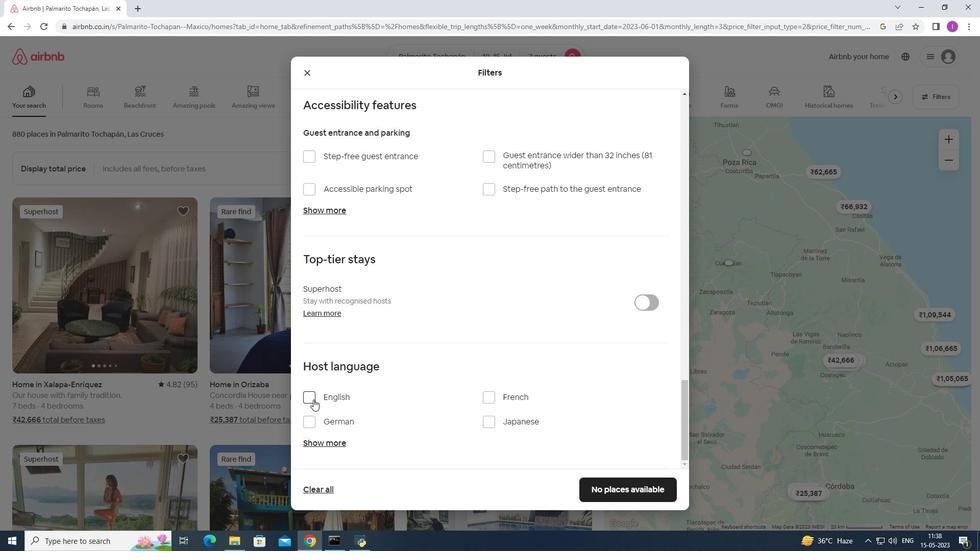 
Action: Mouse pressed left at (313, 398)
Screenshot: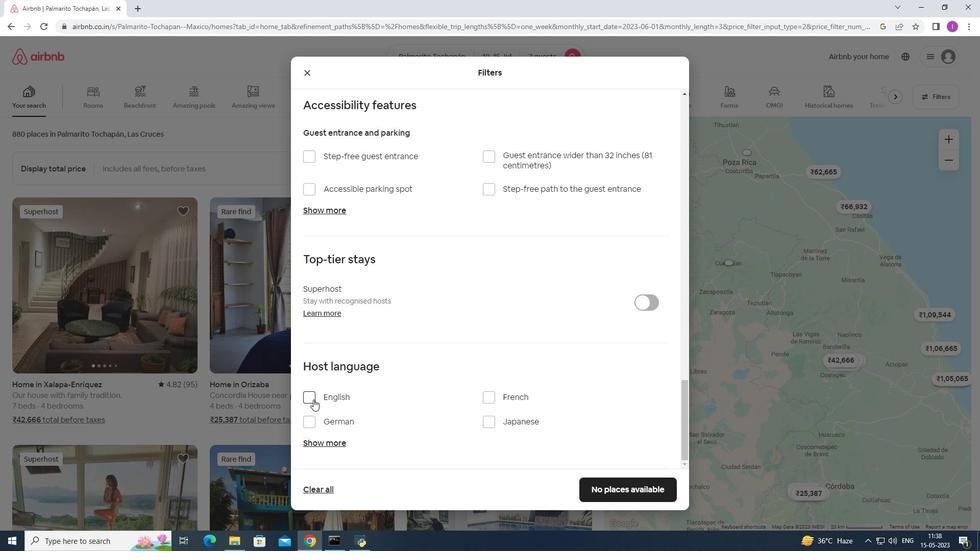 
Action: Mouse moved to (590, 480)
Screenshot: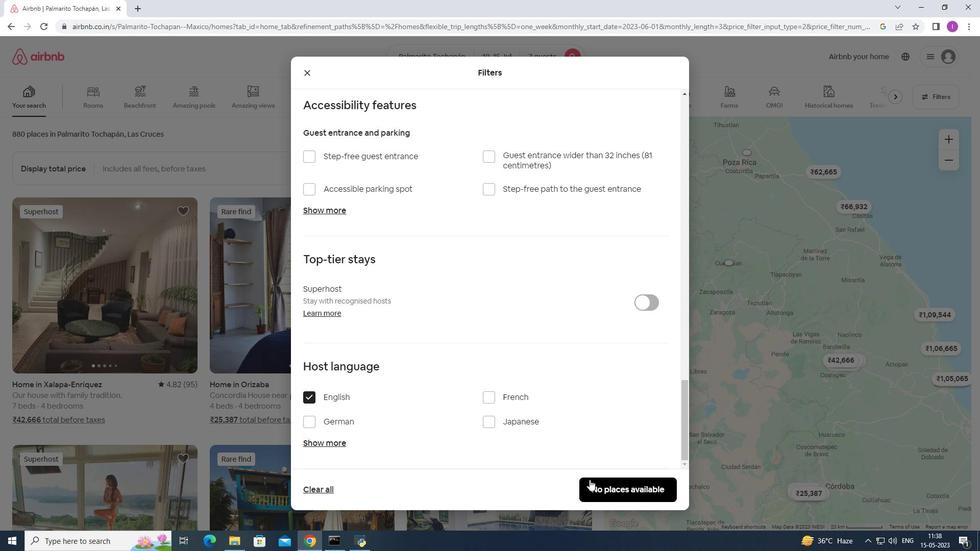 
Action: Mouse pressed left at (590, 480)
Screenshot: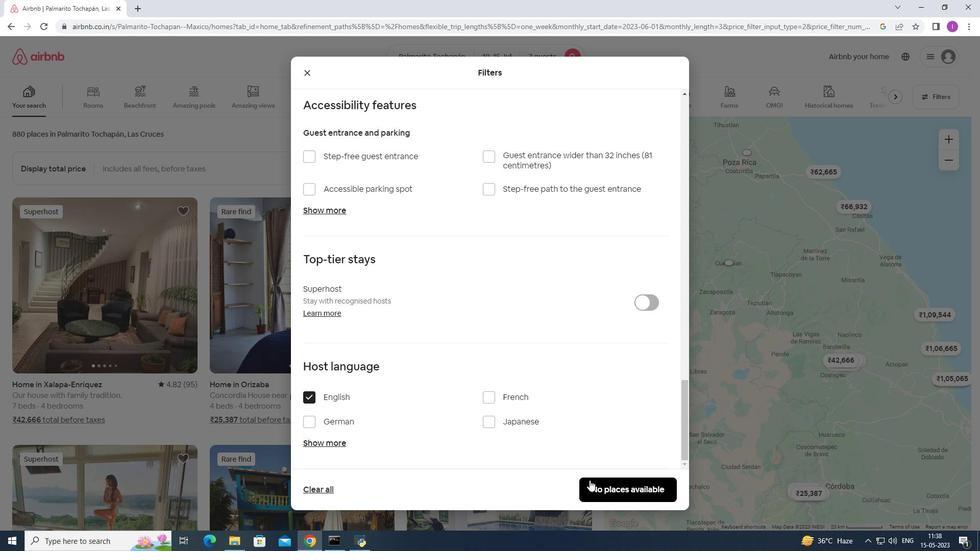 
Action: Mouse moved to (590, 480)
Screenshot: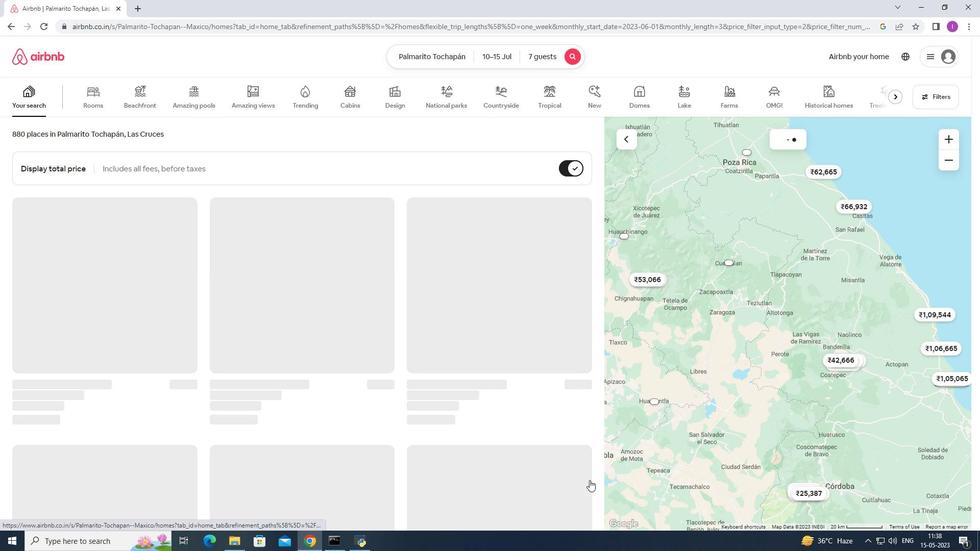 
